 Task: In the  document concept.pdf Use the feature 'and check spelling and grammer' Change font style of header to '24' Select the body of letter and change paragraph spacing to  Double
Action: Mouse moved to (412, 378)
Screenshot: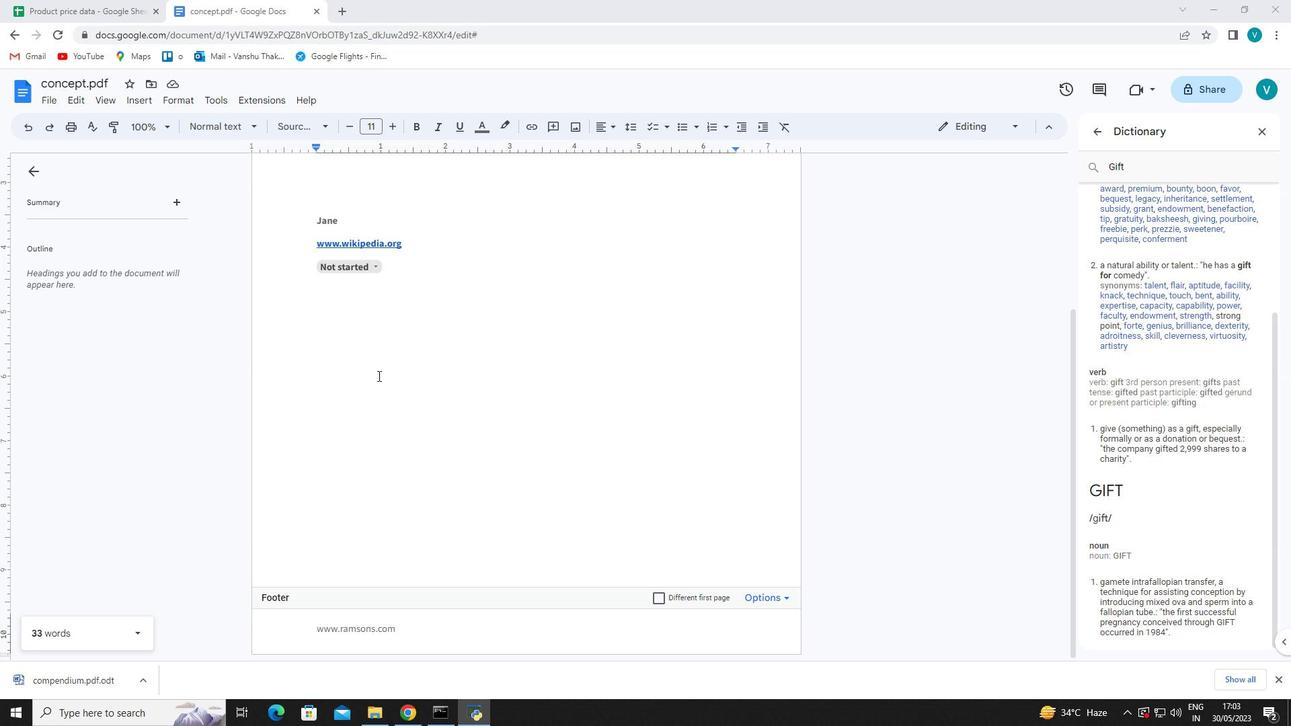 
Action: Mouse scrolled (412, 379) with delta (0, 0)
Screenshot: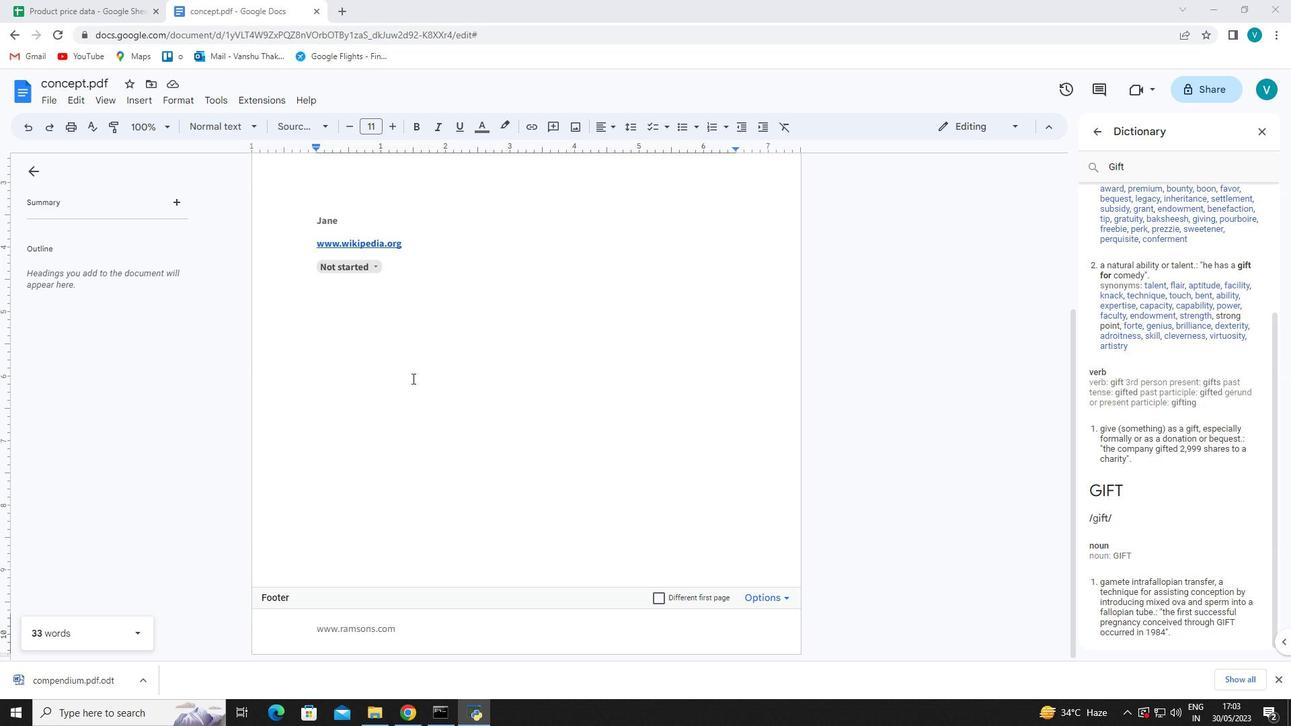 
Action: Mouse scrolled (412, 379) with delta (0, 0)
Screenshot: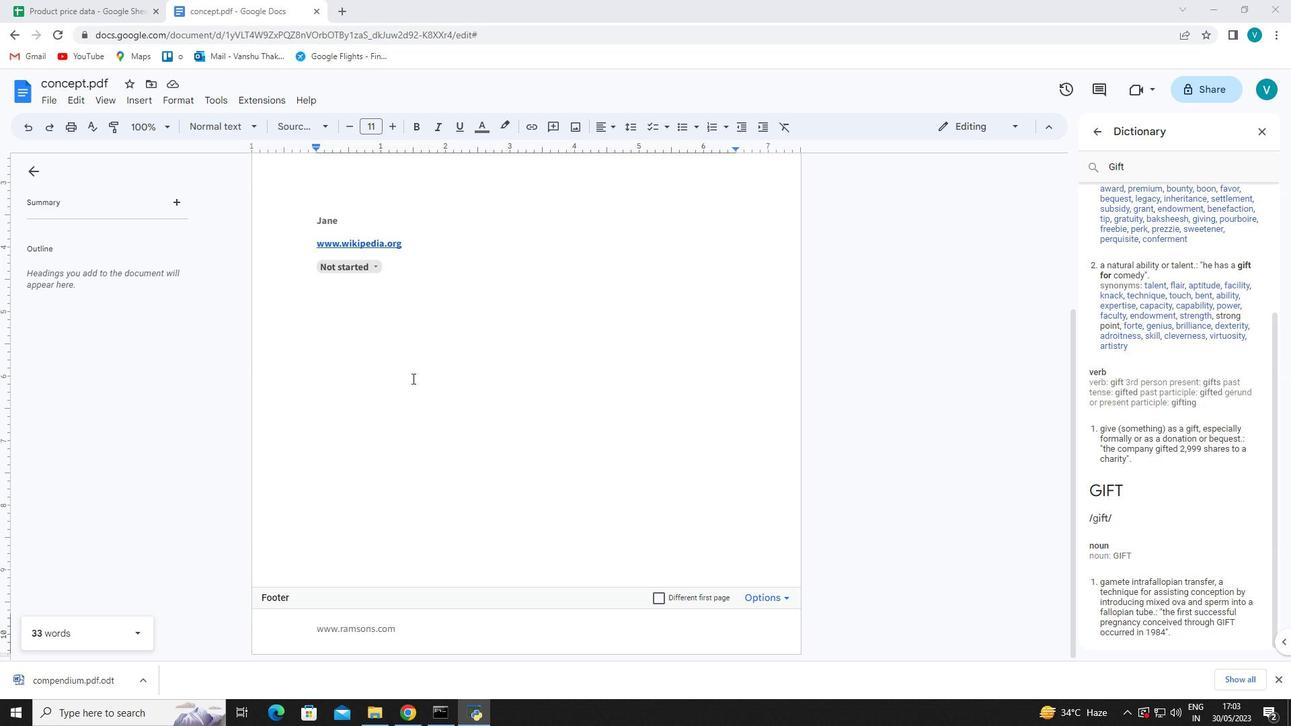 
Action: Mouse moved to (412, 378)
Screenshot: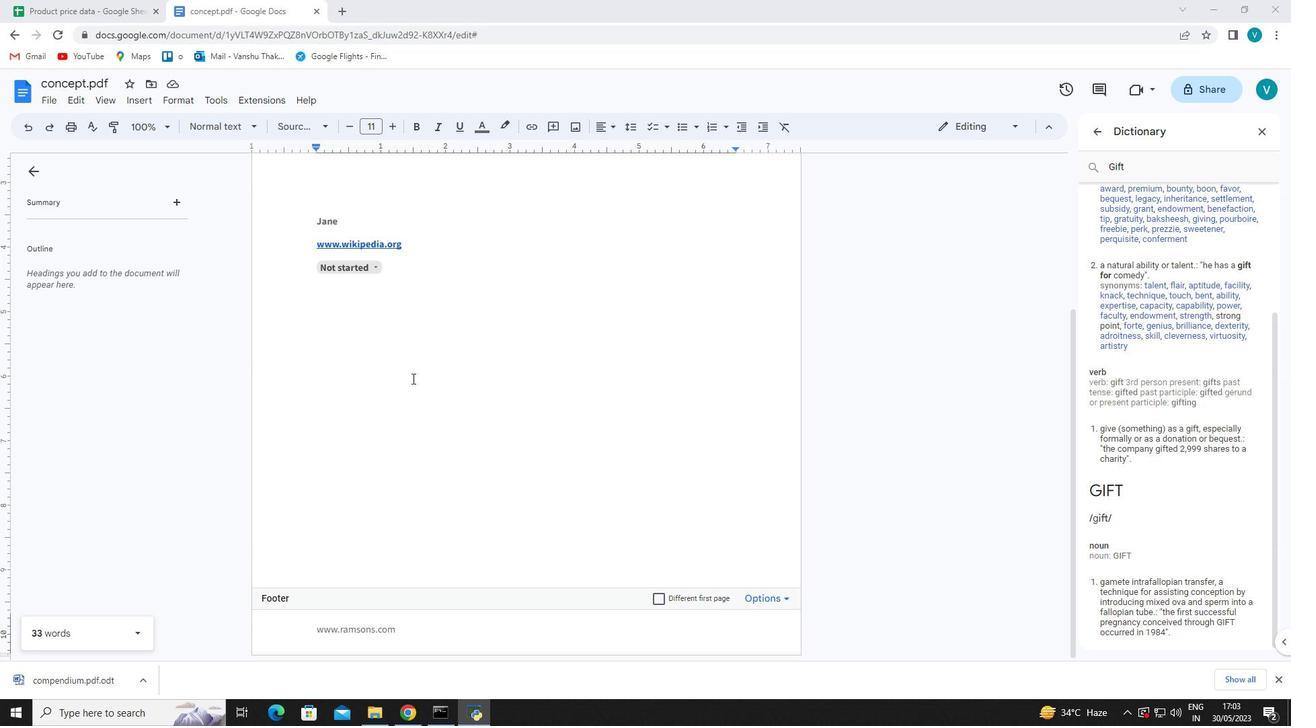 
Action: Mouse scrolled (412, 379) with delta (0, 0)
Screenshot: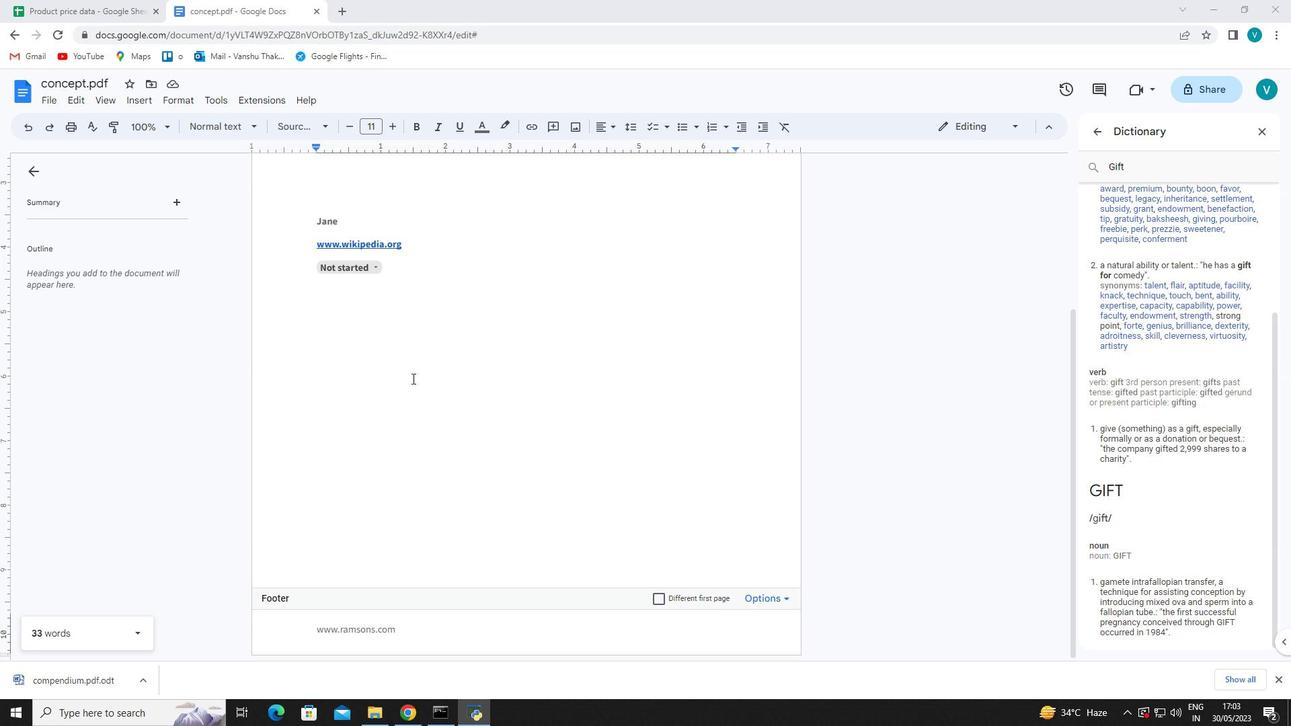 
Action: Mouse scrolled (412, 379) with delta (0, 0)
Screenshot: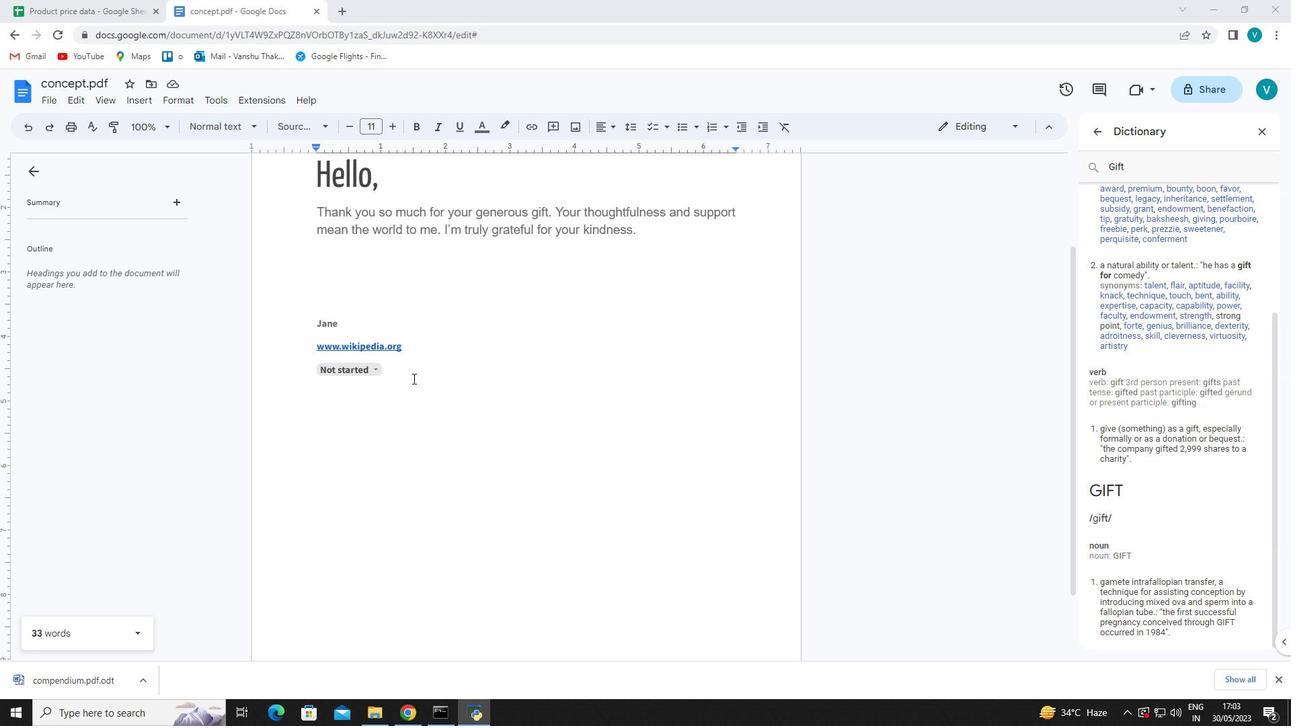 
Action: Mouse scrolled (412, 379) with delta (0, 0)
Screenshot: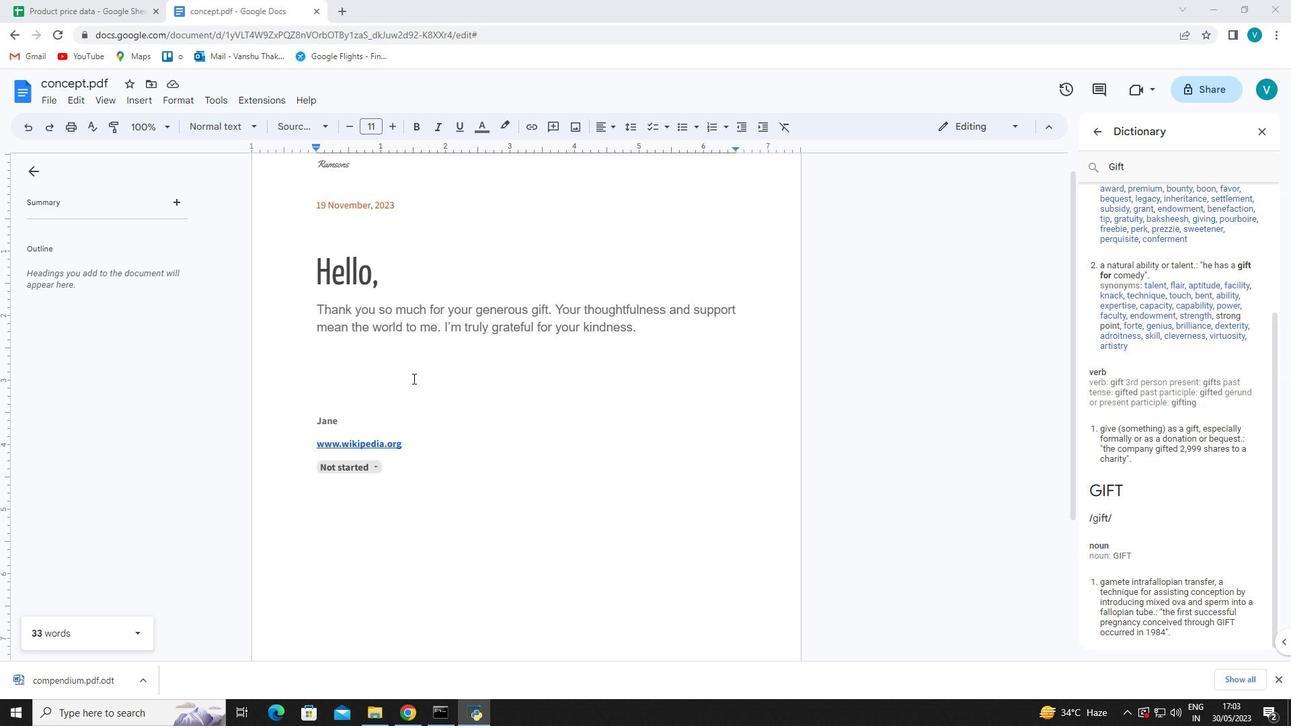 
Action: Mouse scrolled (412, 379) with delta (0, 0)
Screenshot: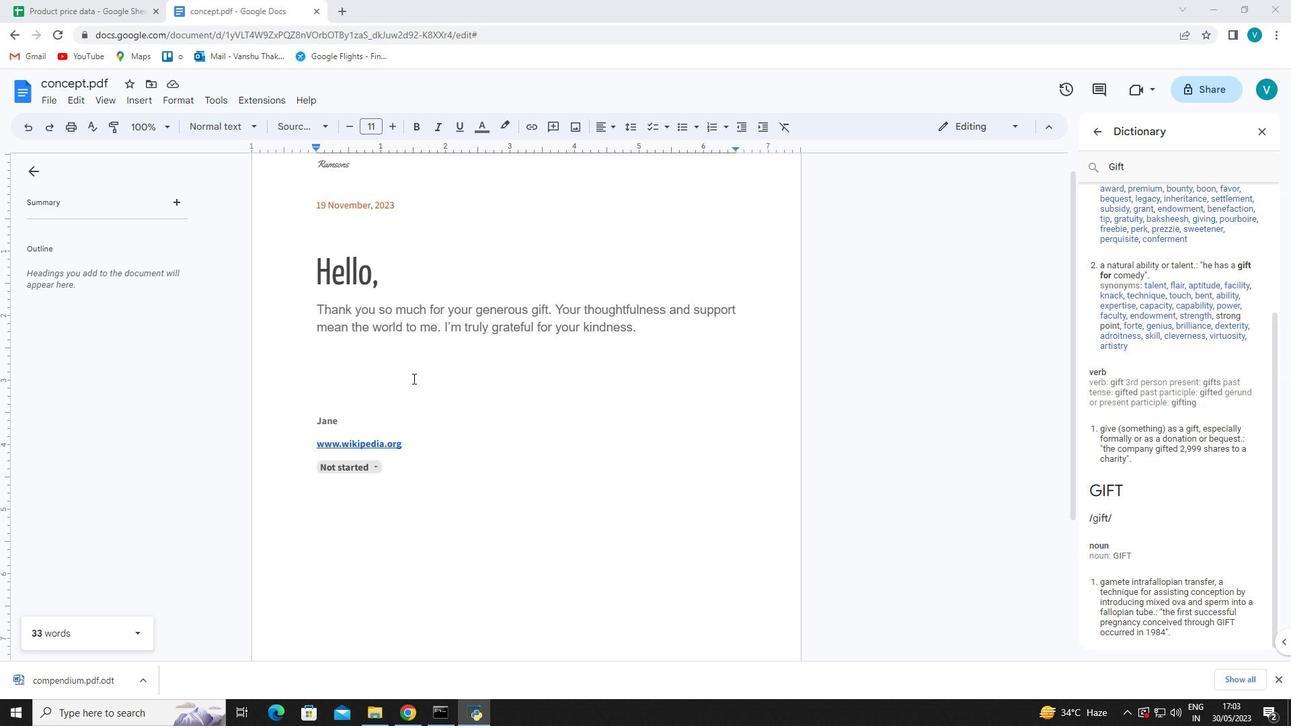 
Action: Mouse moved to (229, 100)
Screenshot: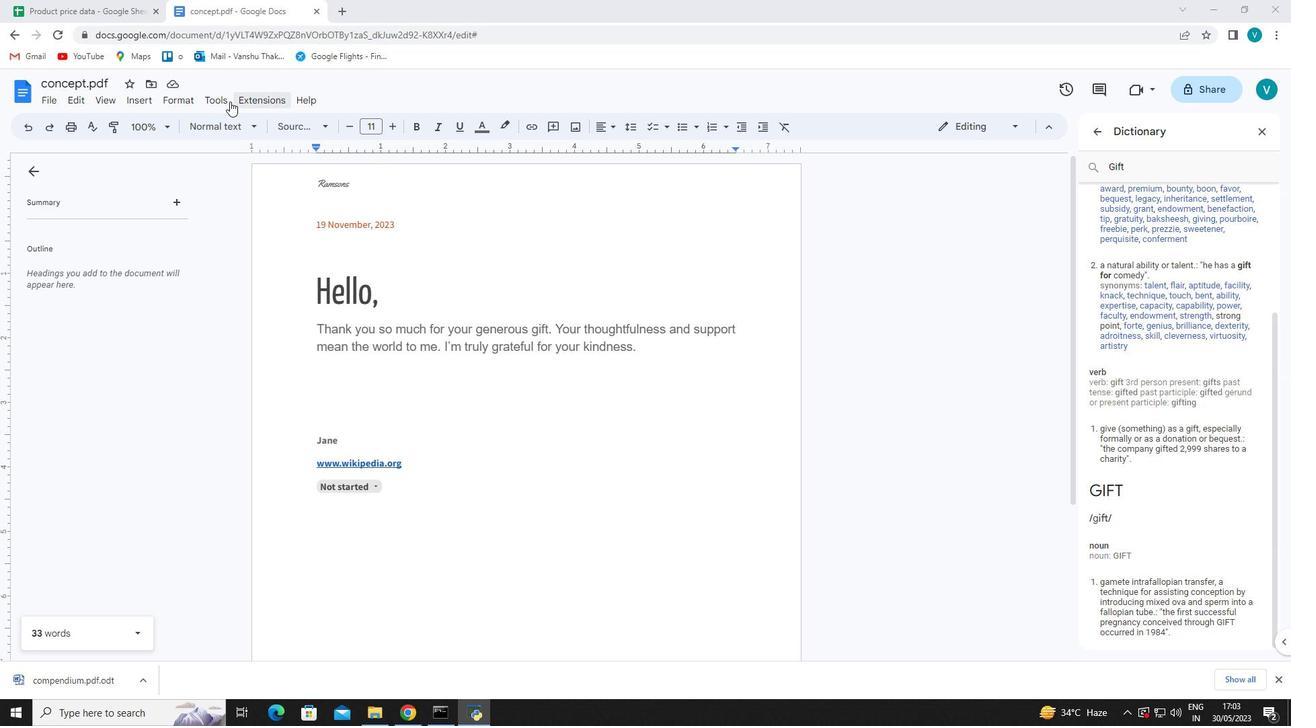 
Action: Mouse pressed left at (229, 100)
Screenshot: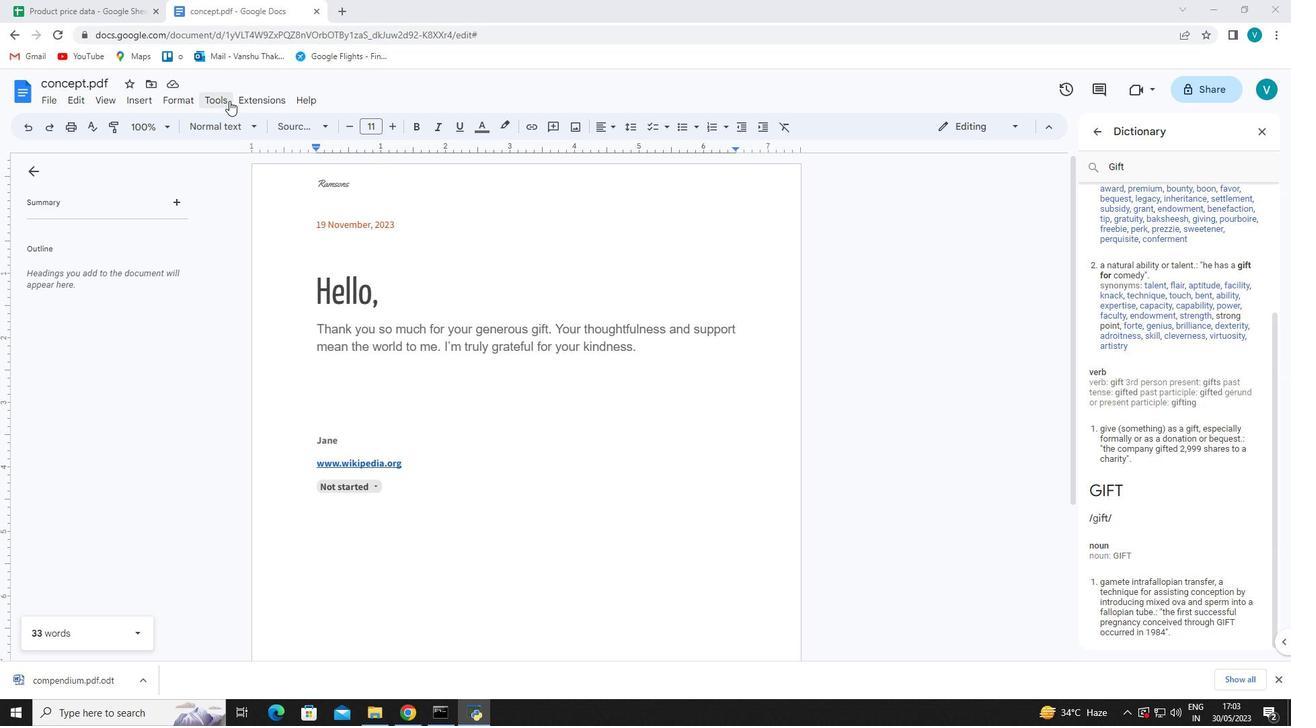 
Action: Mouse moved to (525, 131)
Screenshot: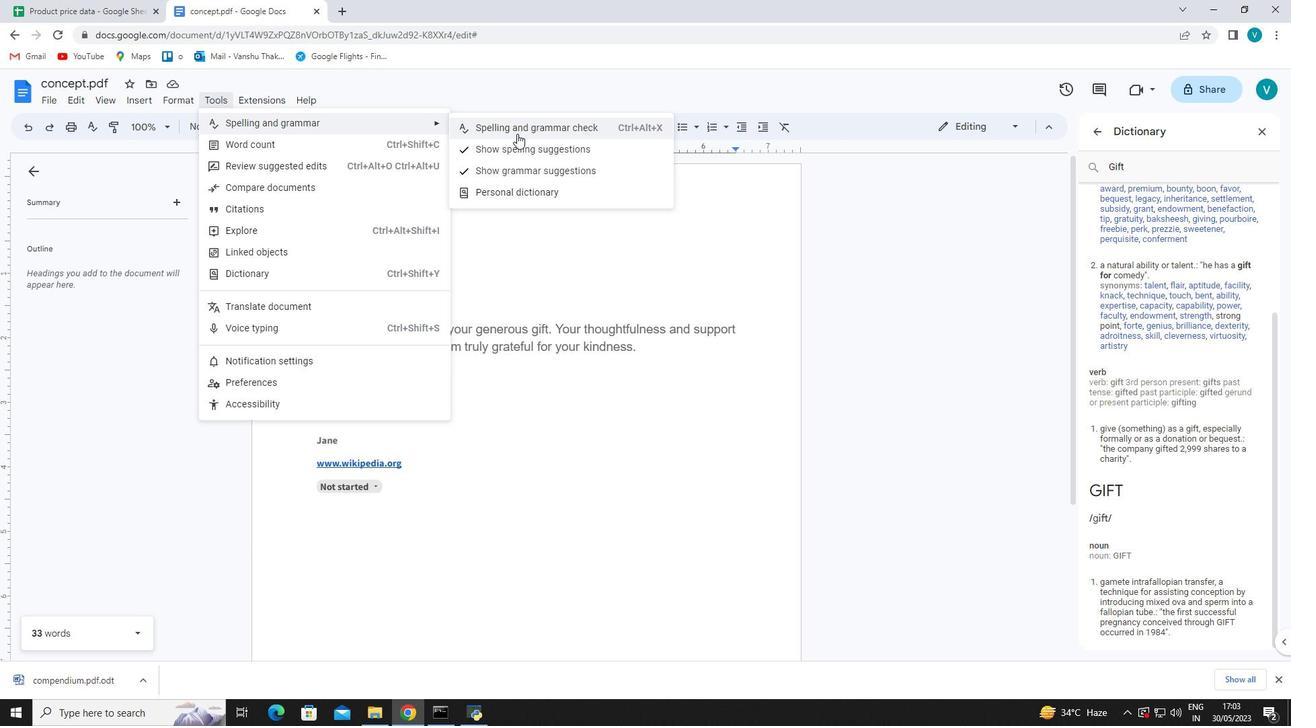 
Action: Mouse pressed left at (525, 131)
Screenshot: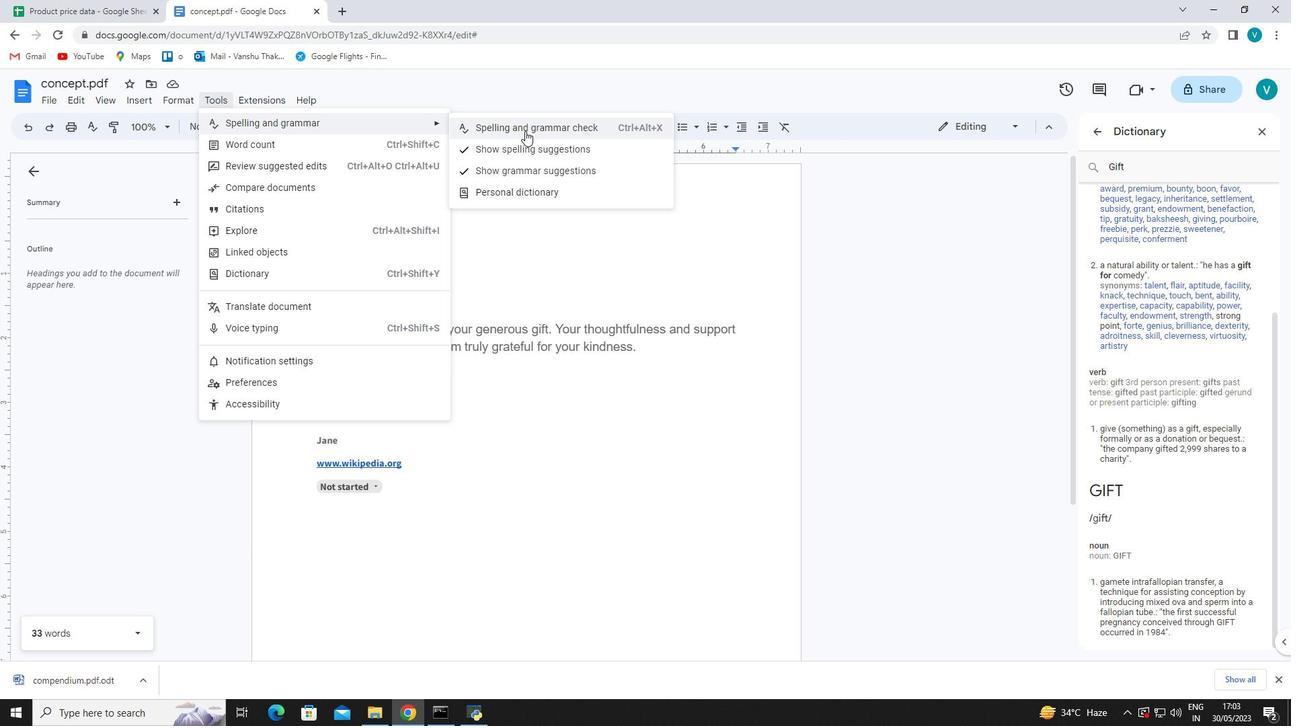 
Action: Mouse moved to (311, 186)
Screenshot: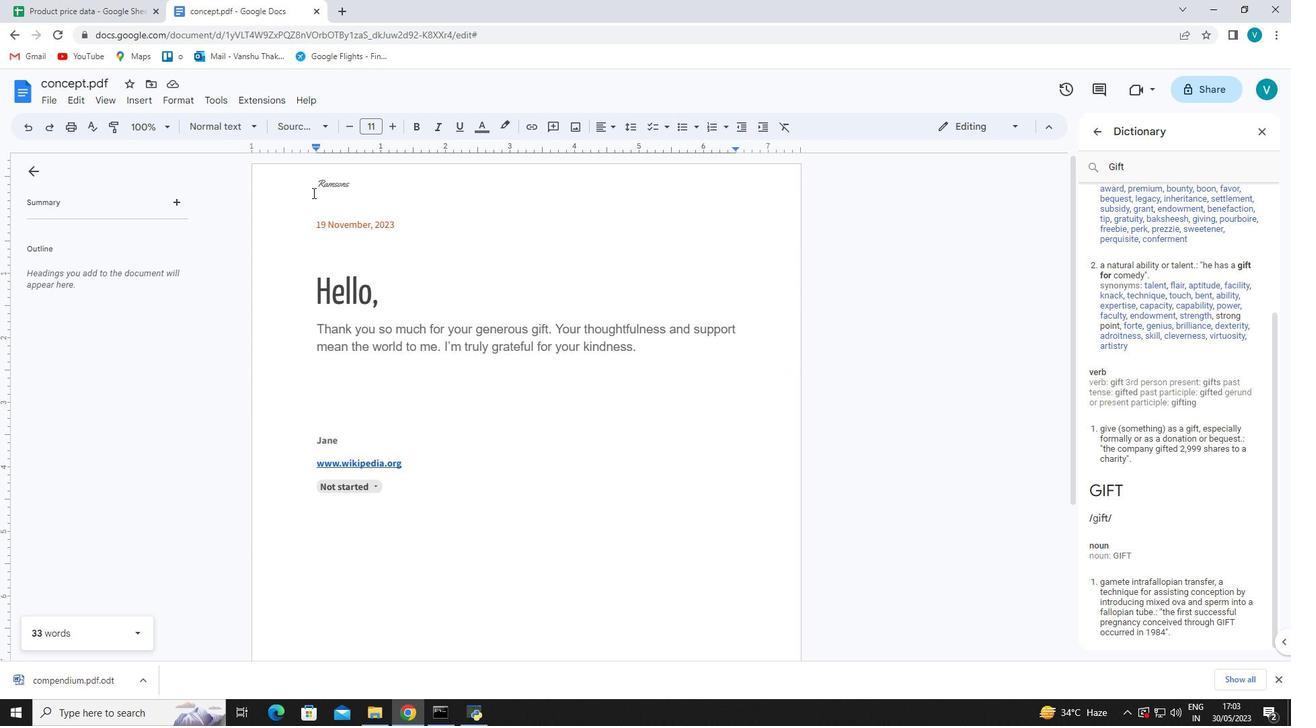 
Action: Mouse pressed left at (311, 186)
Screenshot: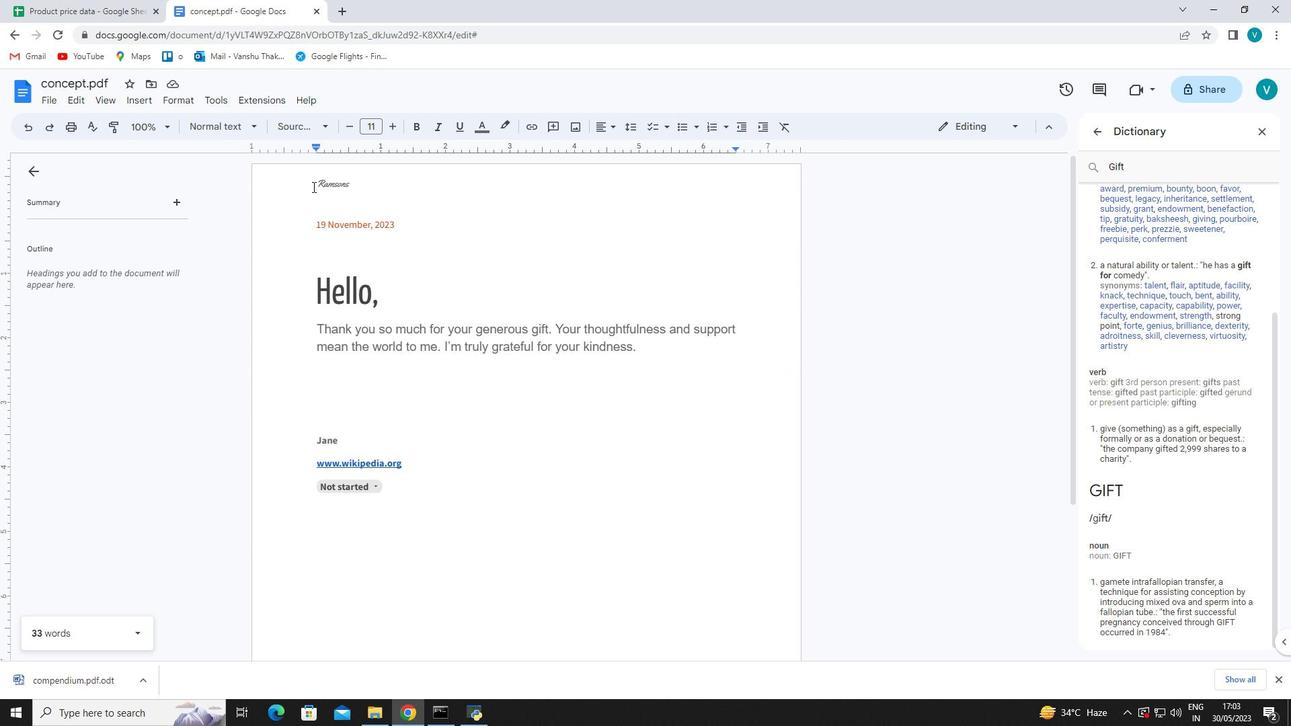 
Action: Mouse moved to (390, 127)
Screenshot: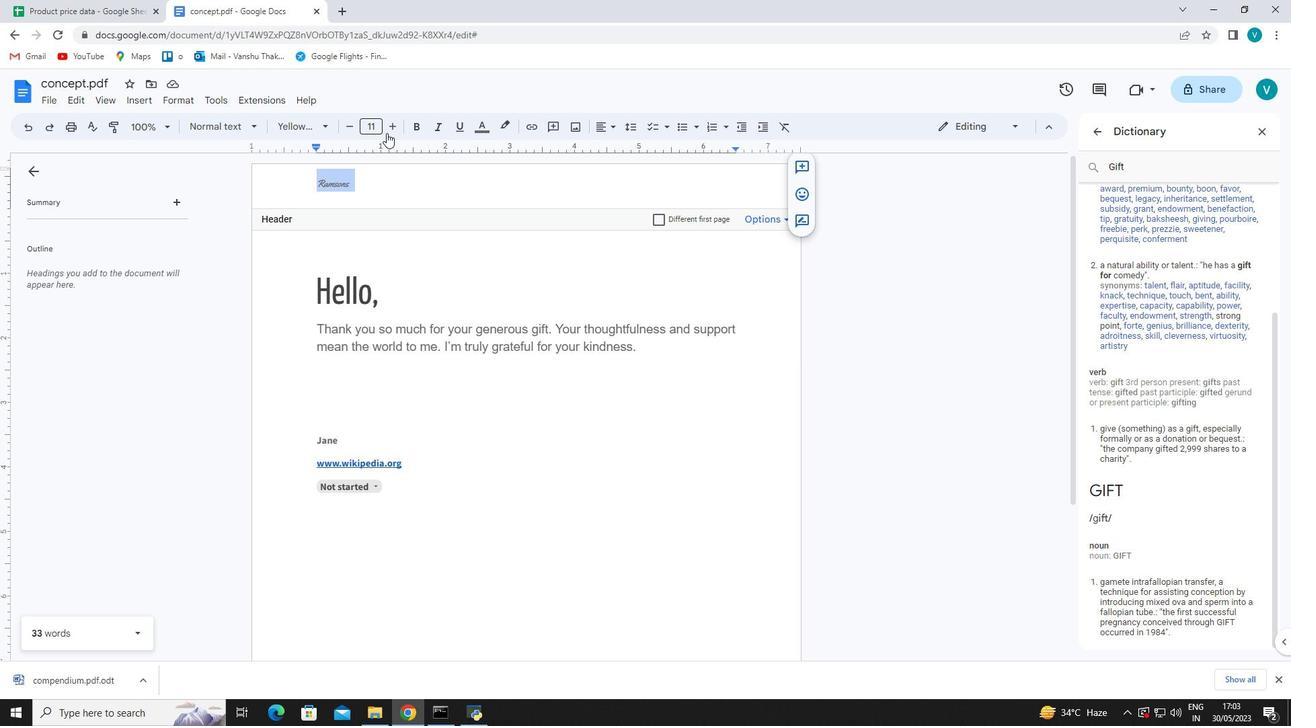 
Action: Mouse pressed left at (390, 127)
Screenshot: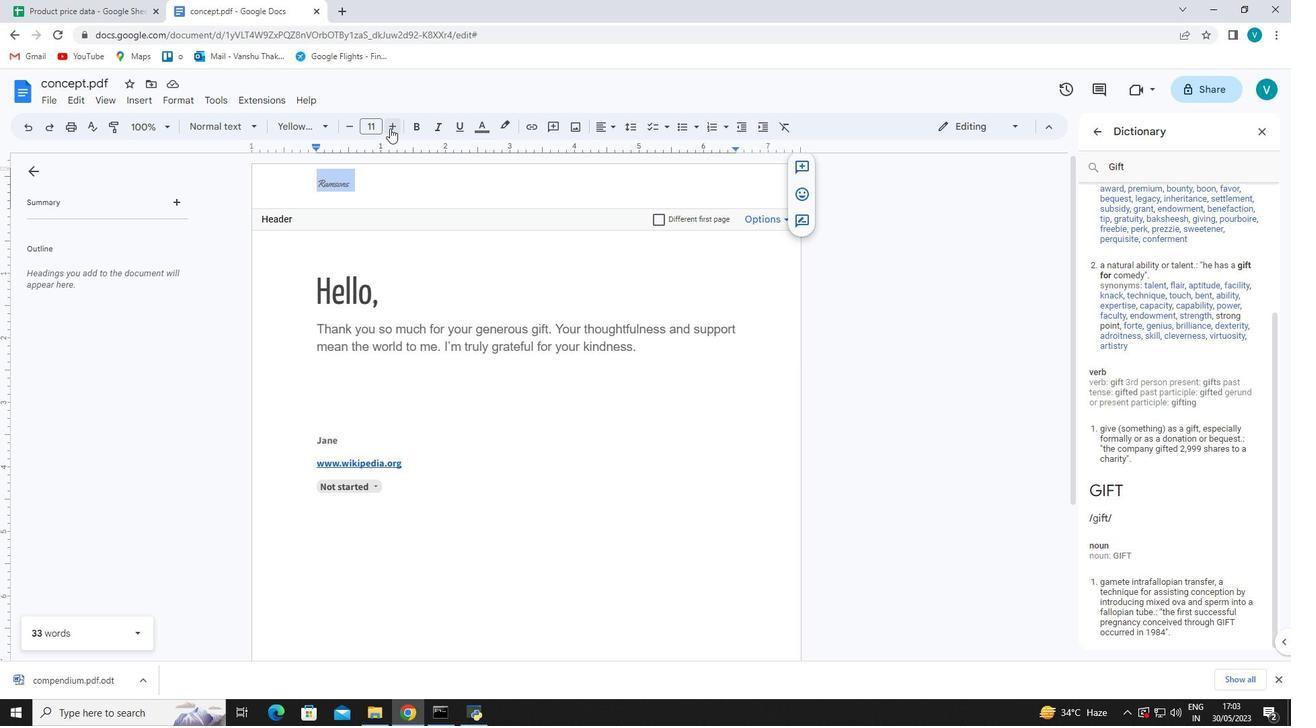 
Action: Mouse moved to (389, 126)
Screenshot: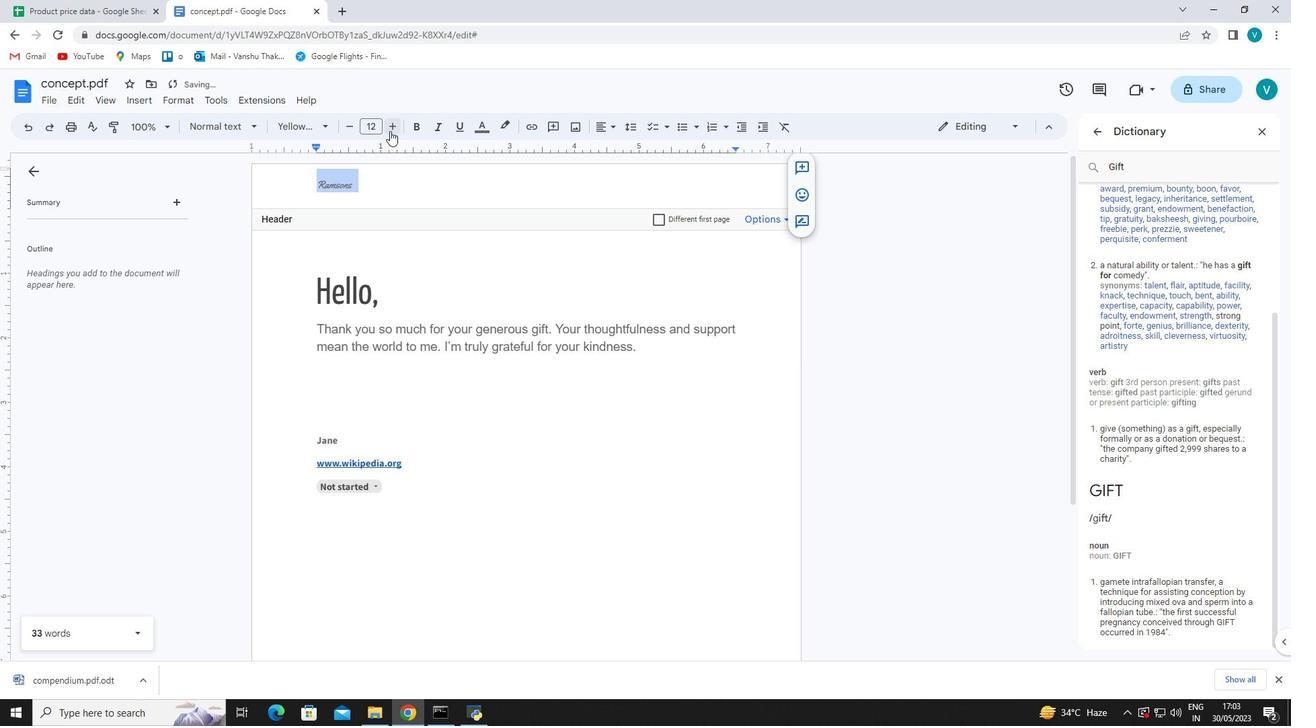 
Action: Mouse pressed left at (389, 126)
Screenshot: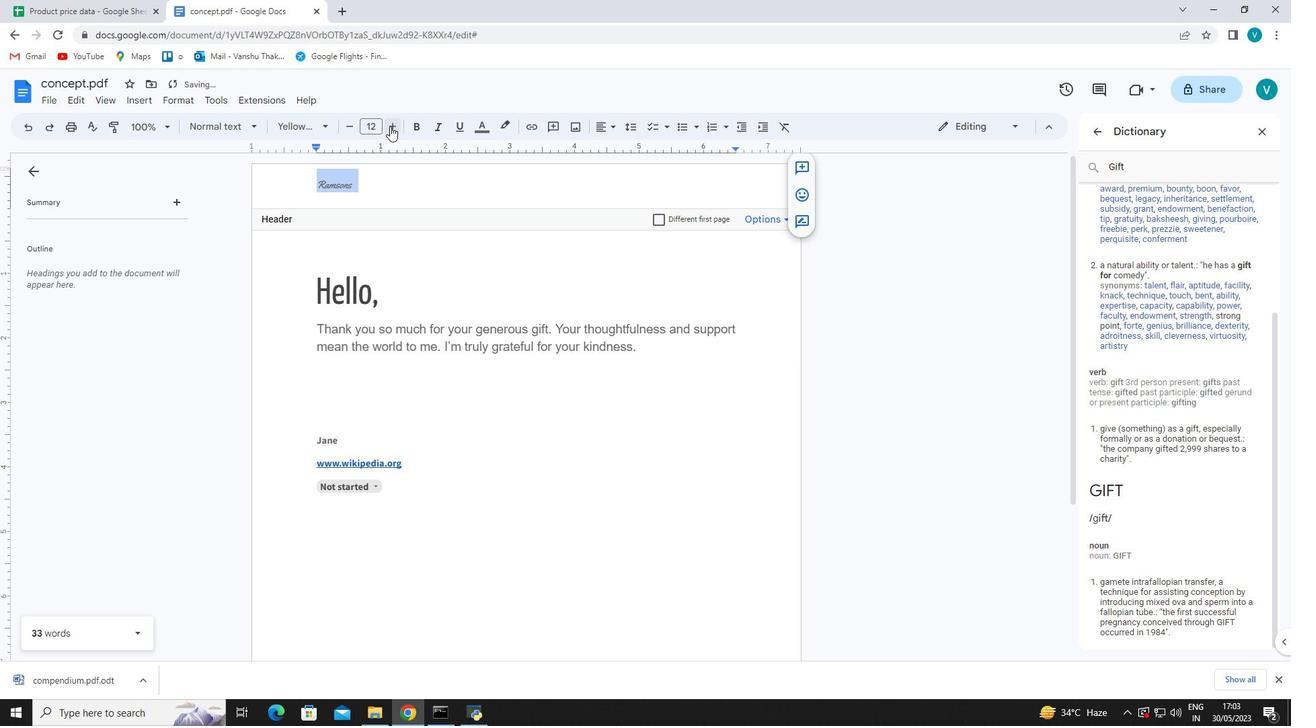 
Action: Mouse pressed left at (389, 126)
Screenshot: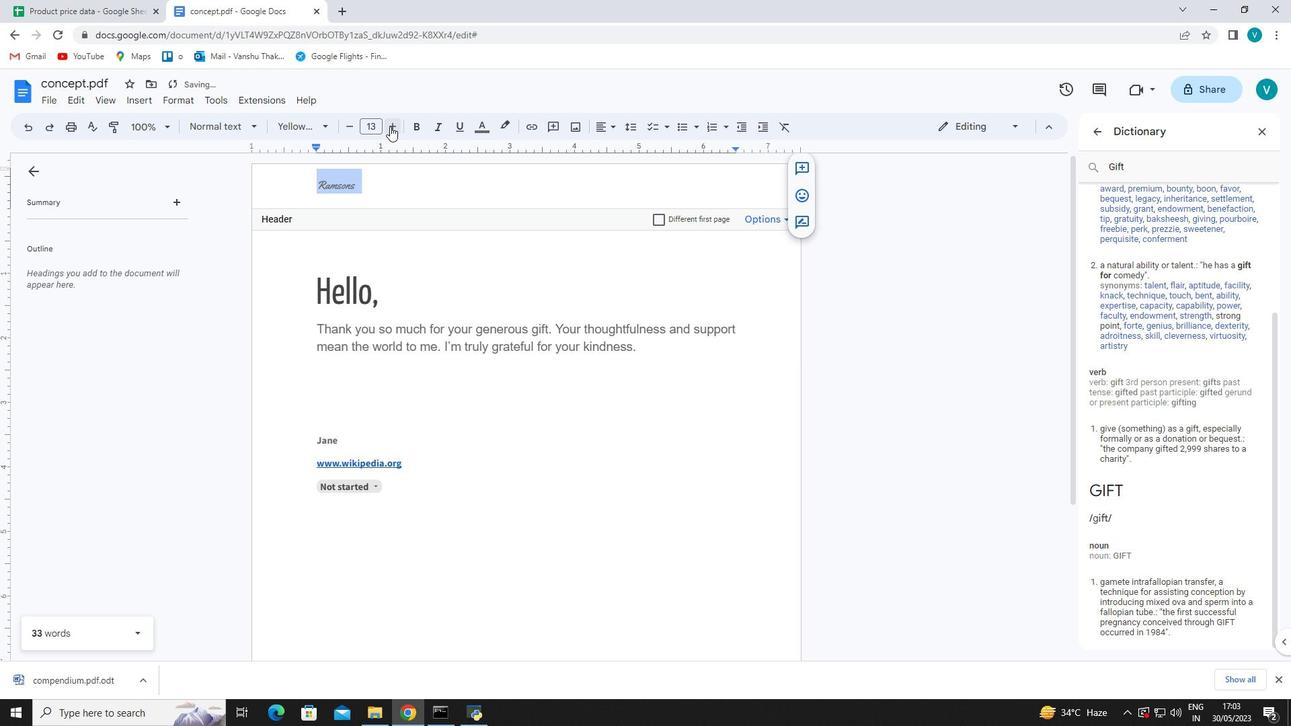 
Action: Mouse moved to (388, 120)
Screenshot: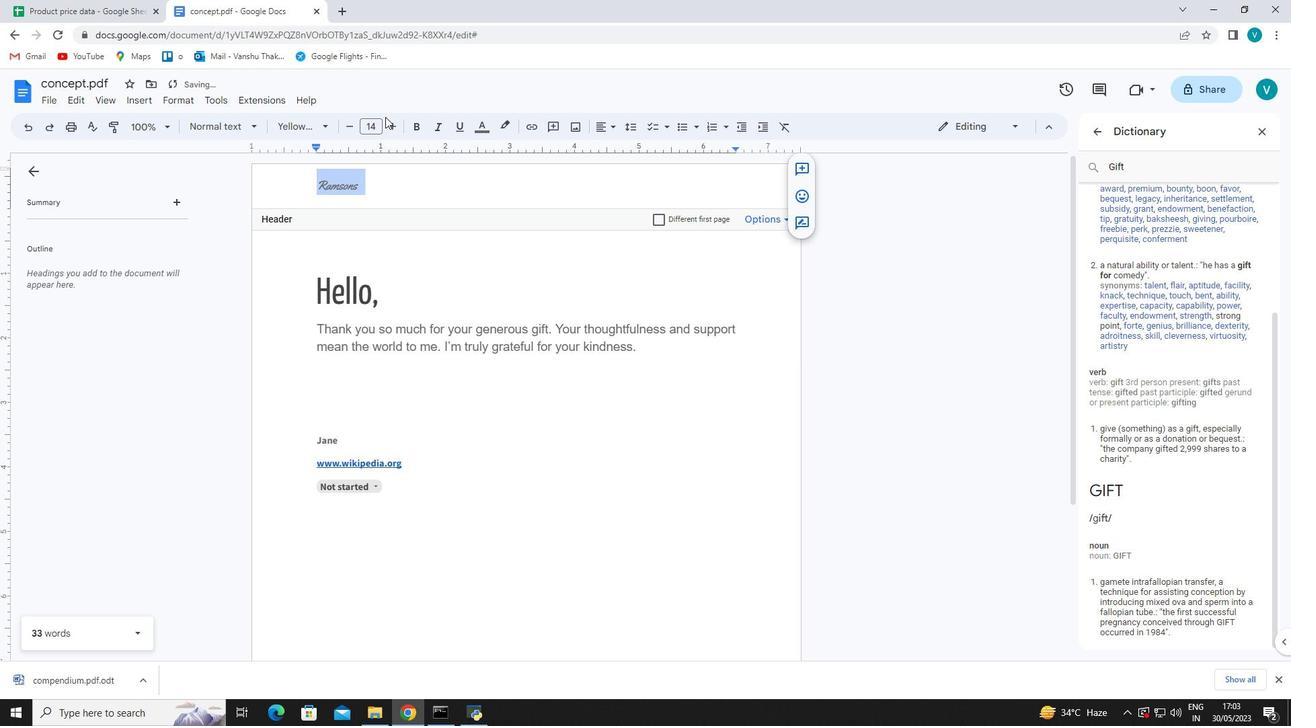
Action: Mouse pressed left at (388, 120)
Screenshot: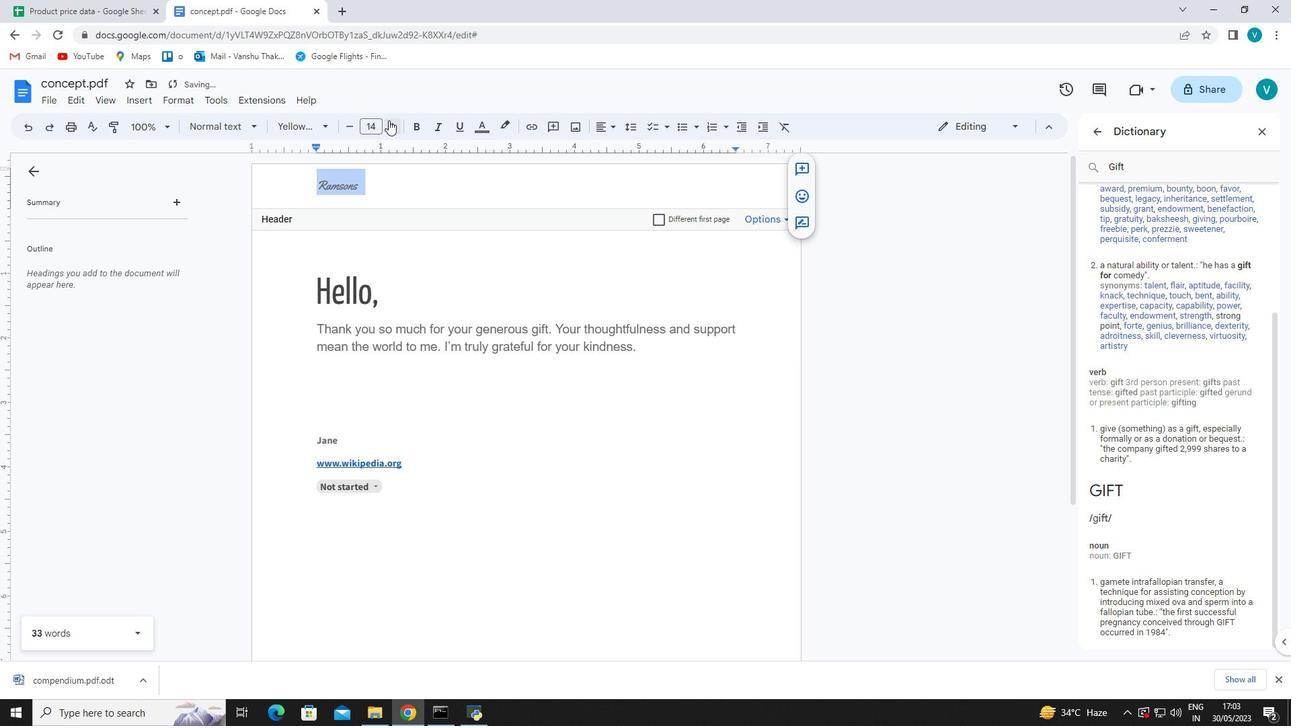 
Action: Mouse pressed left at (388, 120)
Screenshot: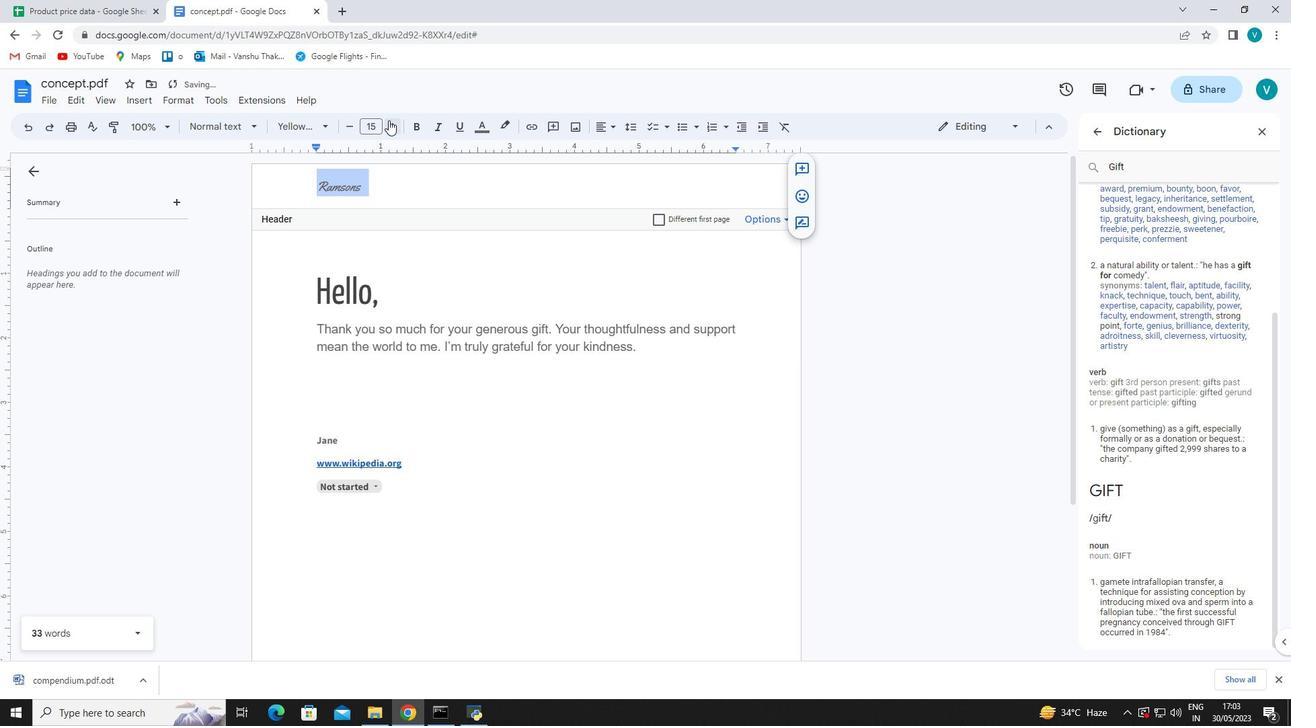 
Action: Mouse pressed left at (388, 120)
Screenshot: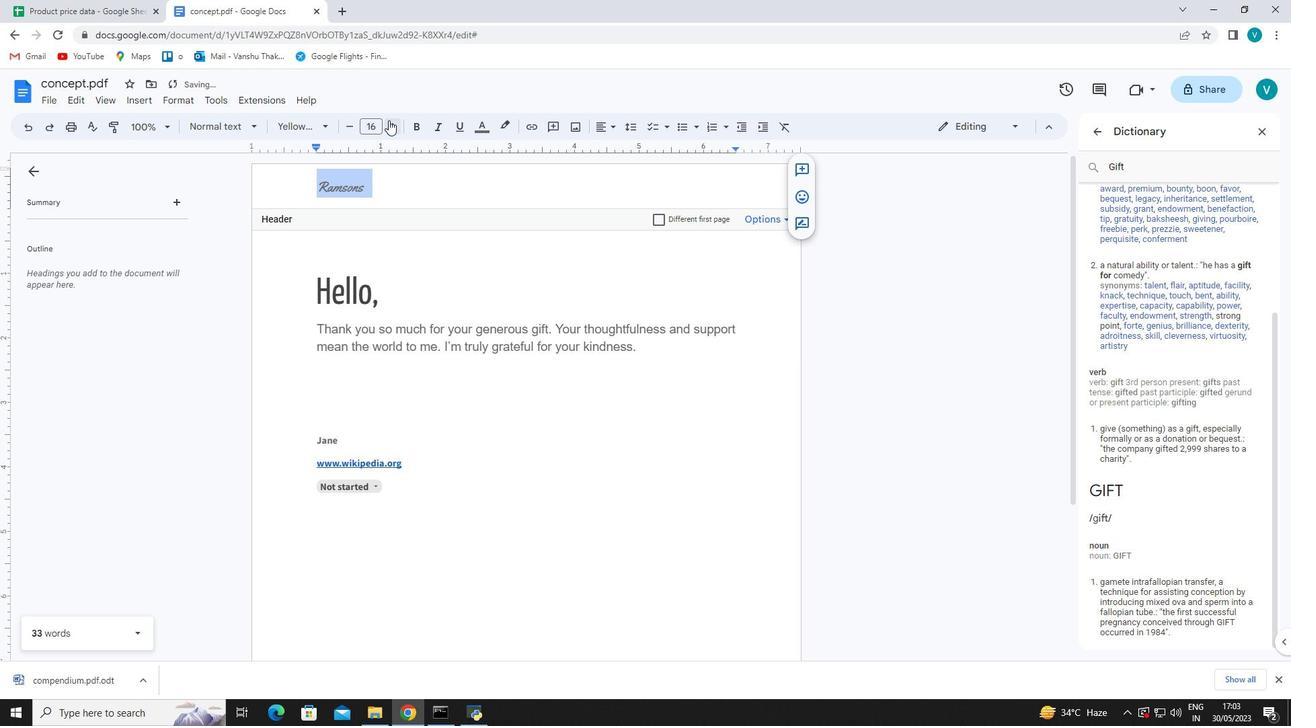 
Action: Mouse pressed left at (388, 120)
Screenshot: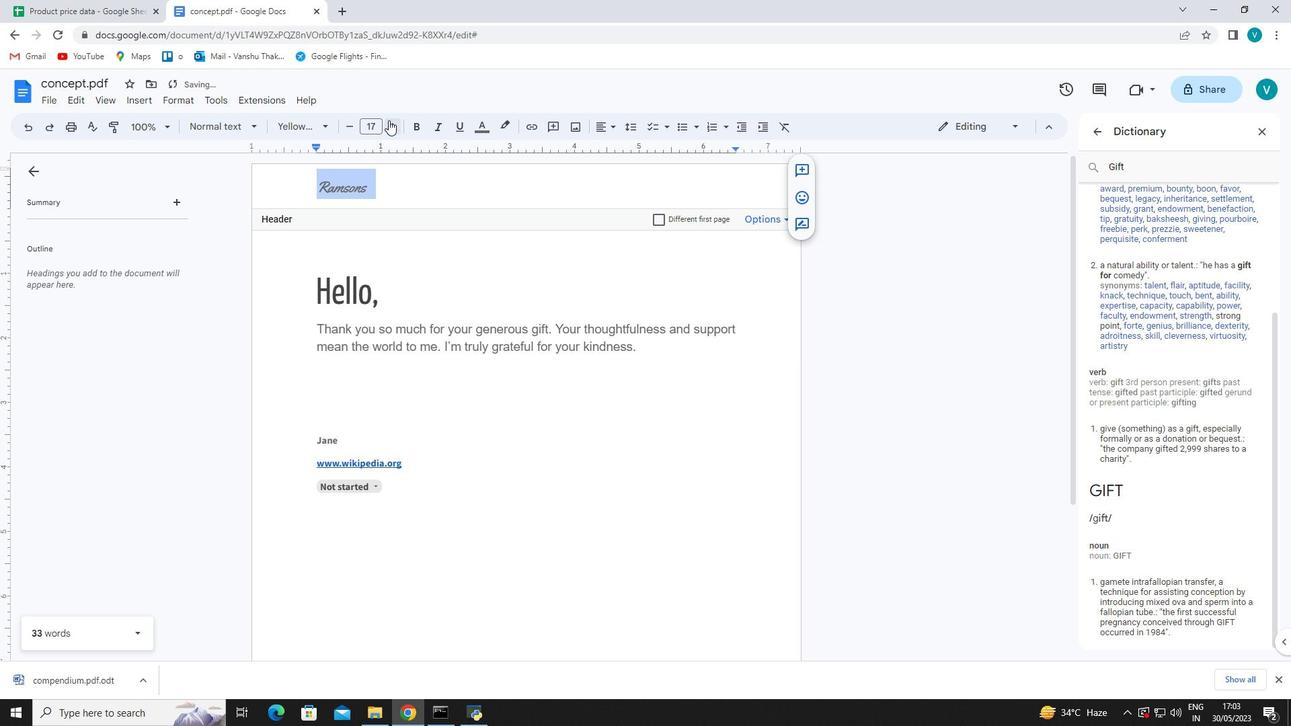 
Action: Mouse pressed left at (388, 120)
Screenshot: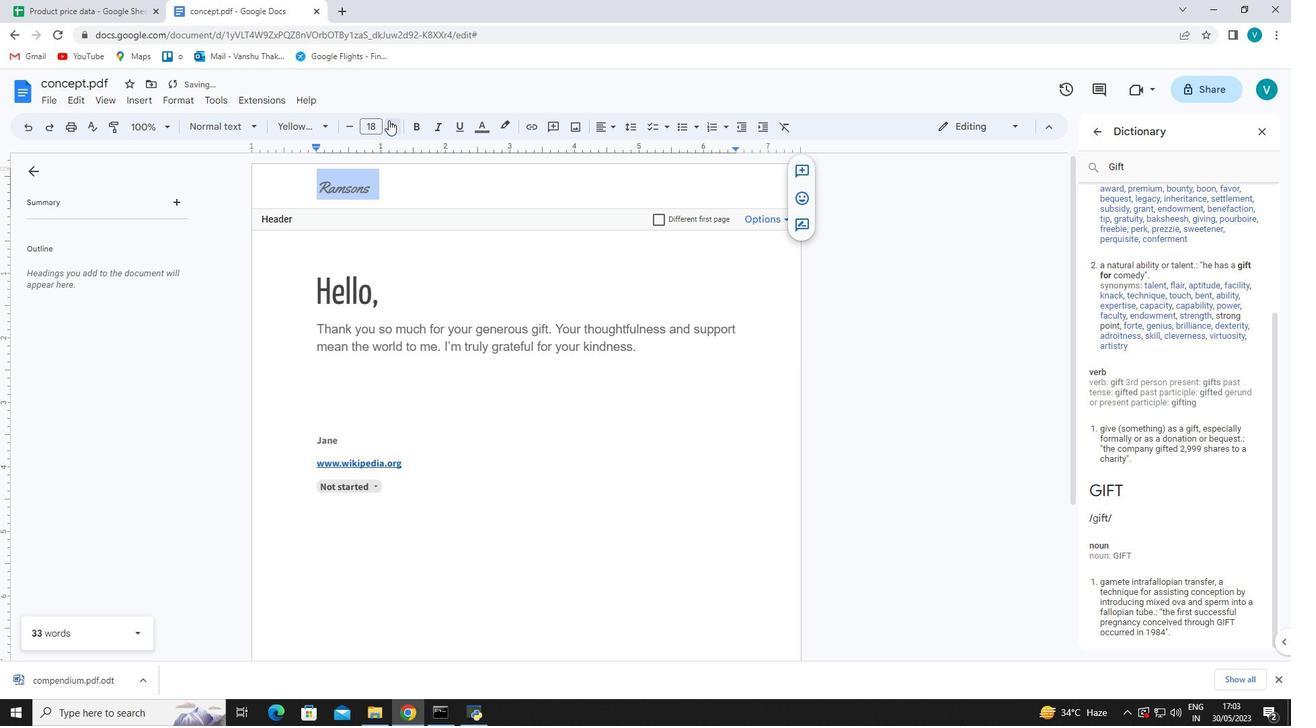 
Action: Mouse pressed left at (388, 120)
Screenshot: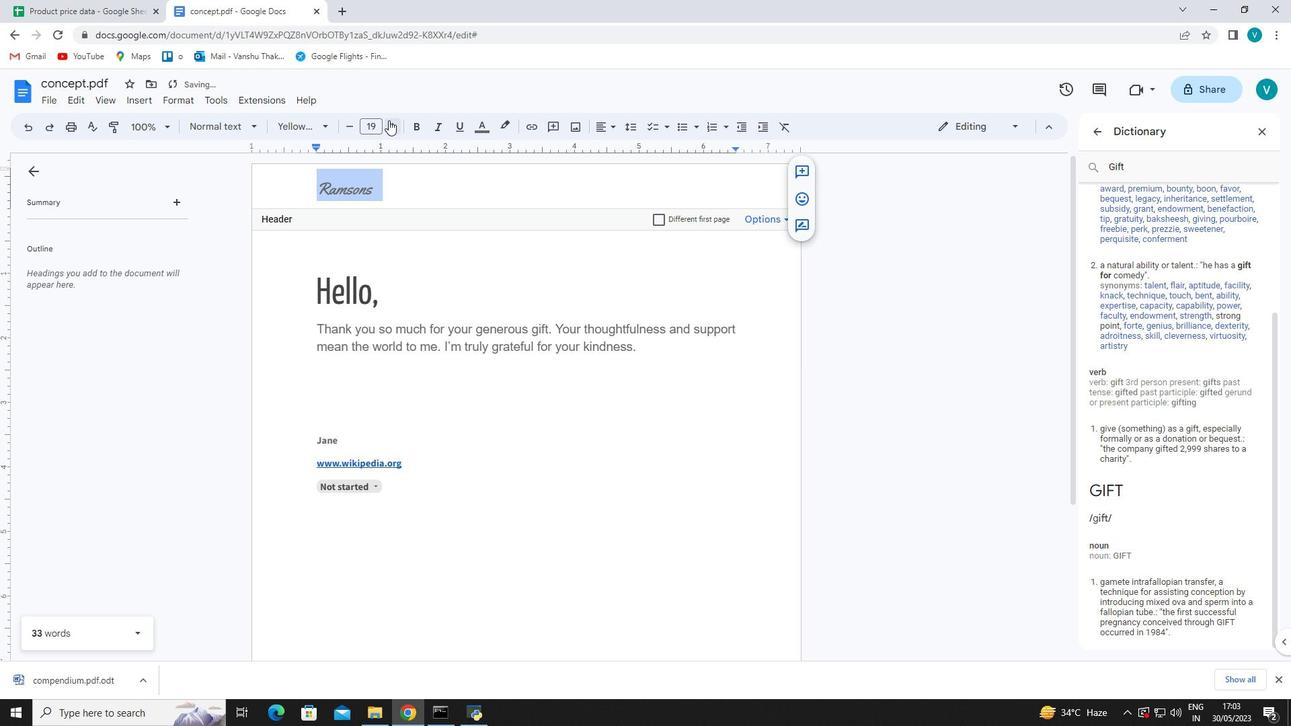 
Action: Mouse pressed left at (388, 120)
Screenshot: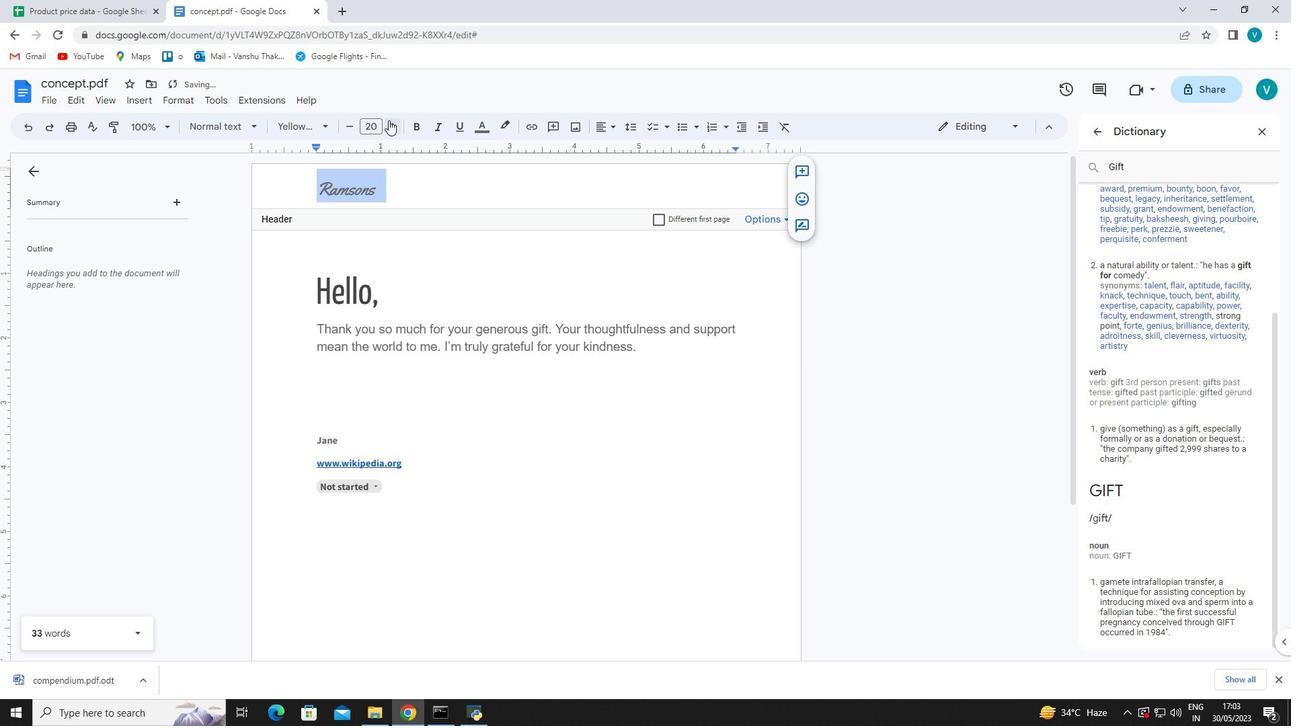 
Action: Mouse pressed left at (388, 120)
Screenshot: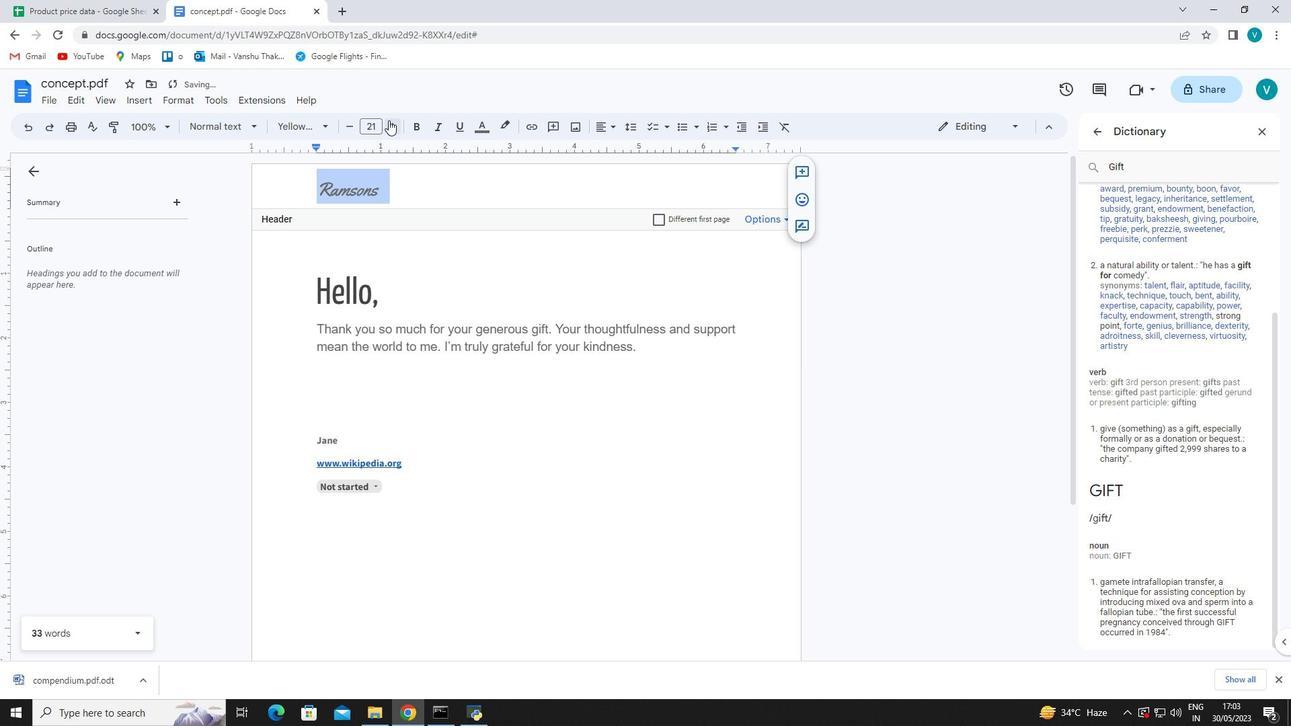 
Action: Mouse pressed left at (388, 120)
Screenshot: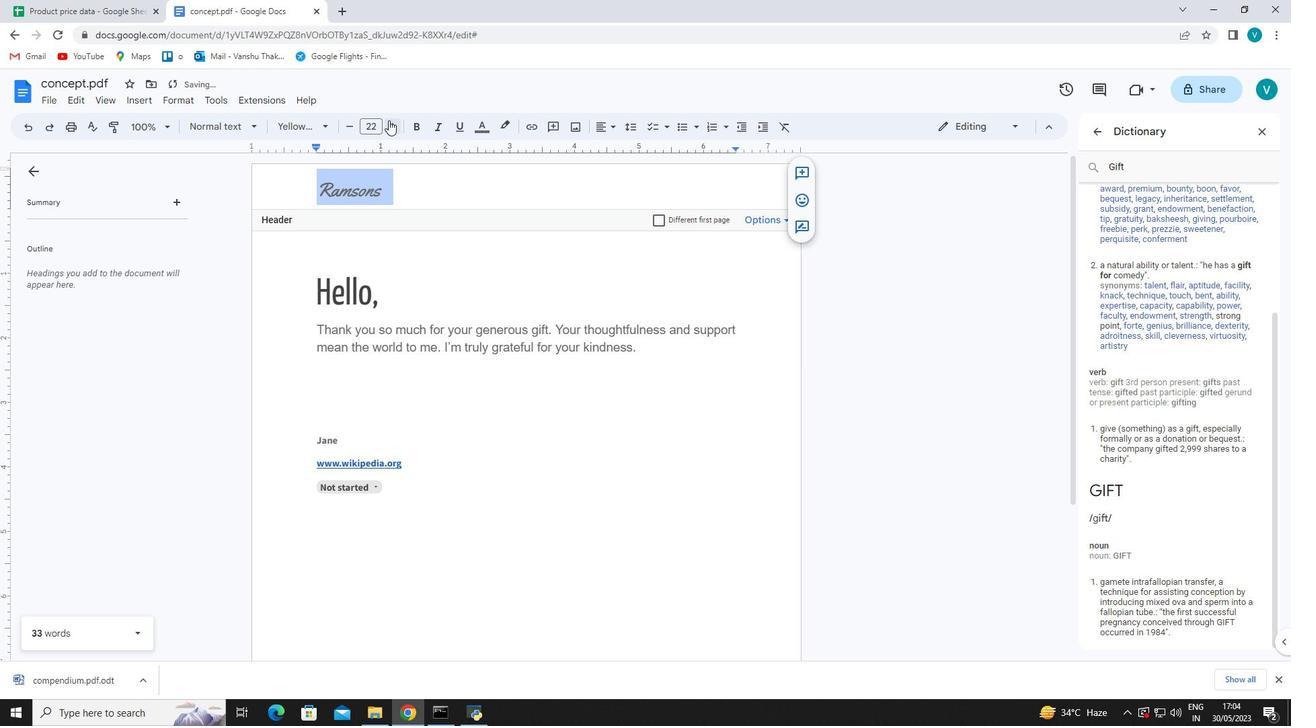
Action: Mouse pressed left at (388, 120)
Screenshot: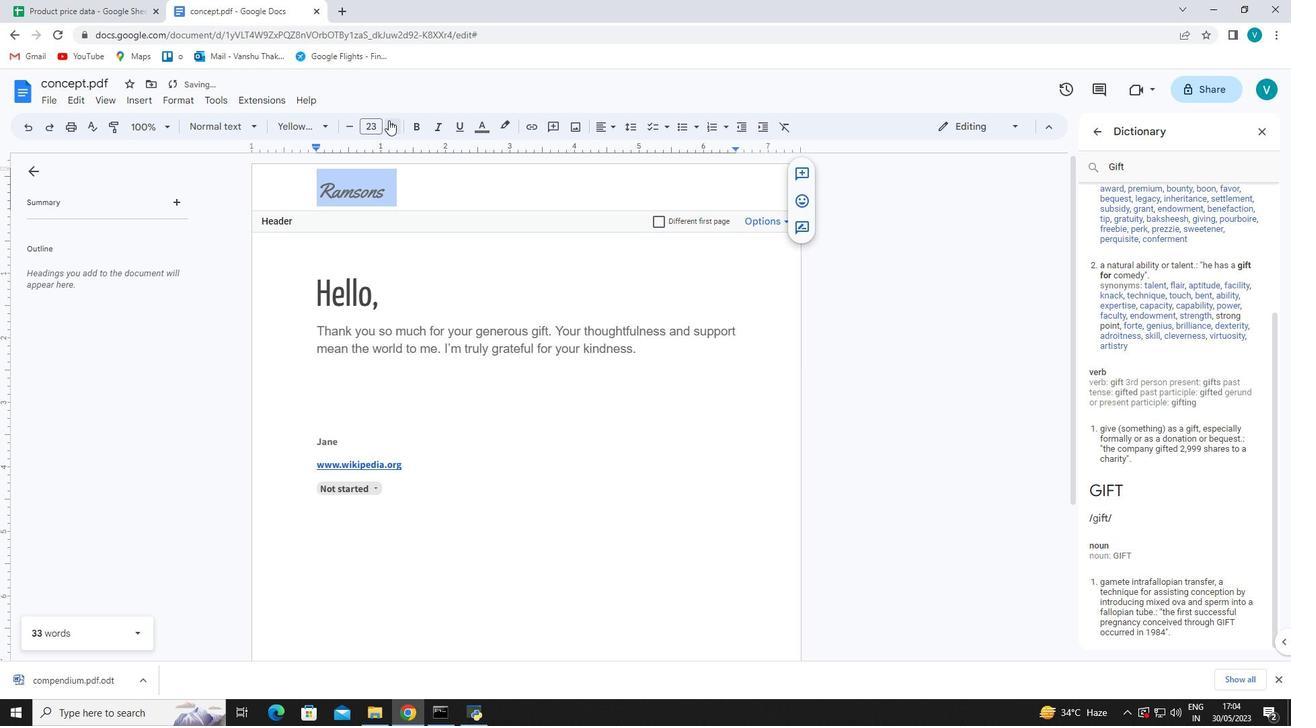 
Action: Mouse moved to (314, 329)
Screenshot: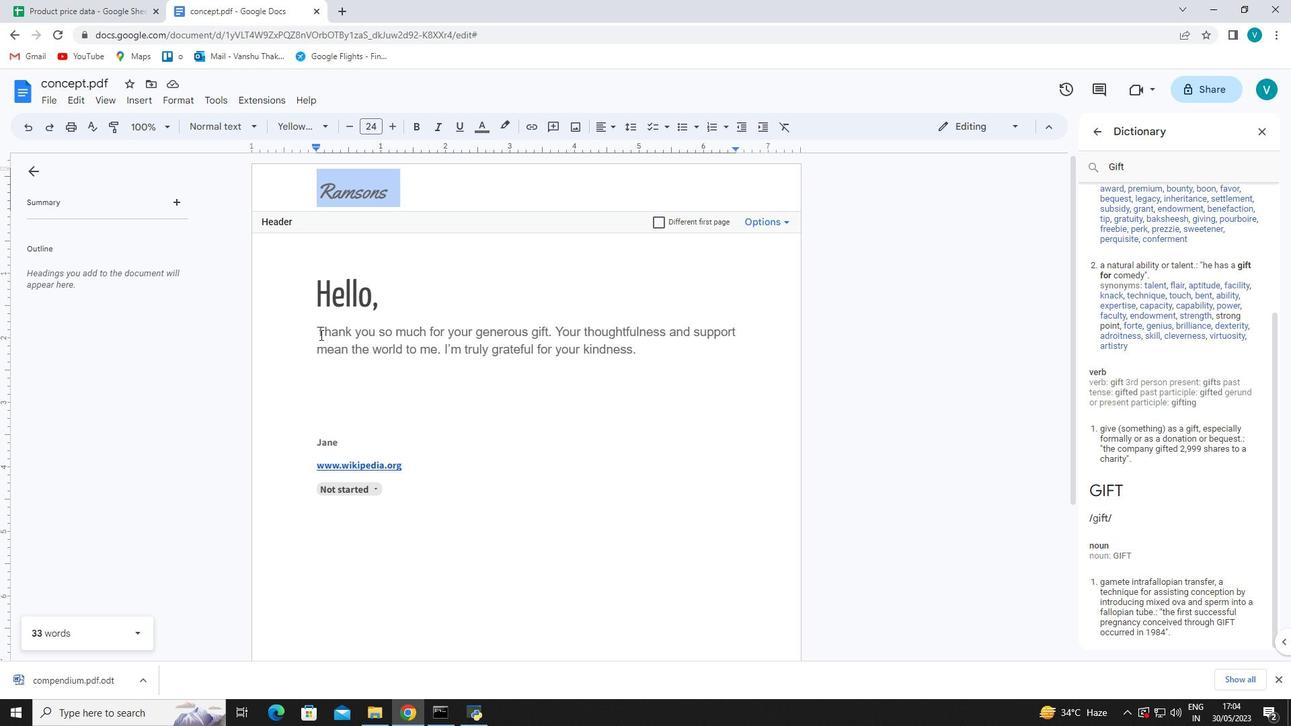 
Action: Mouse pressed left at (314, 329)
Screenshot: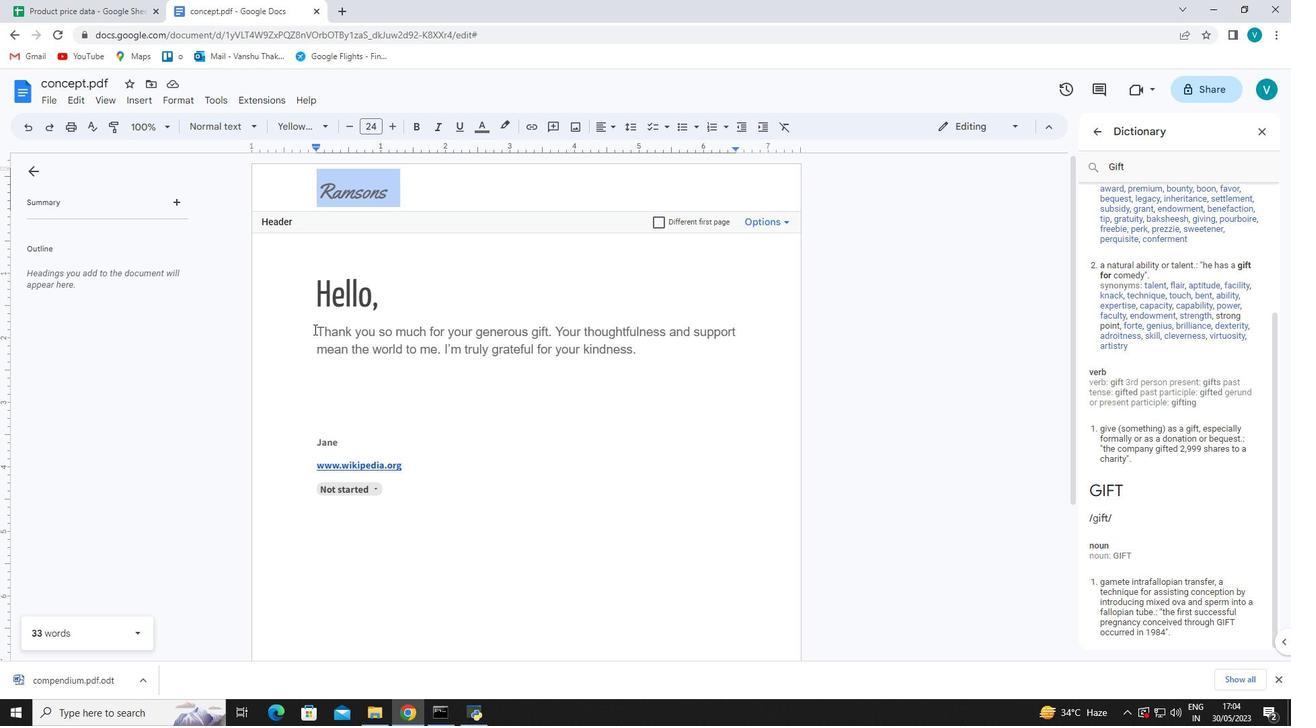 
Action: Mouse moved to (628, 124)
Screenshot: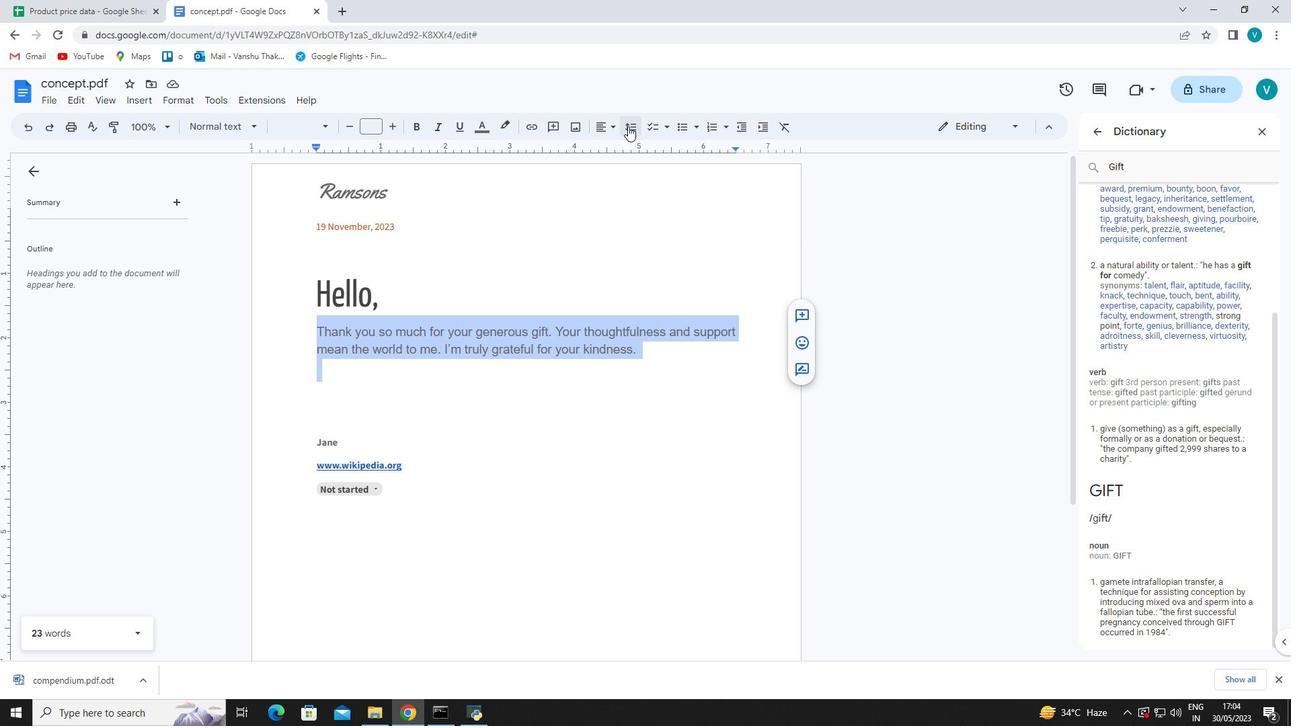 
Action: Mouse pressed left at (628, 124)
Screenshot: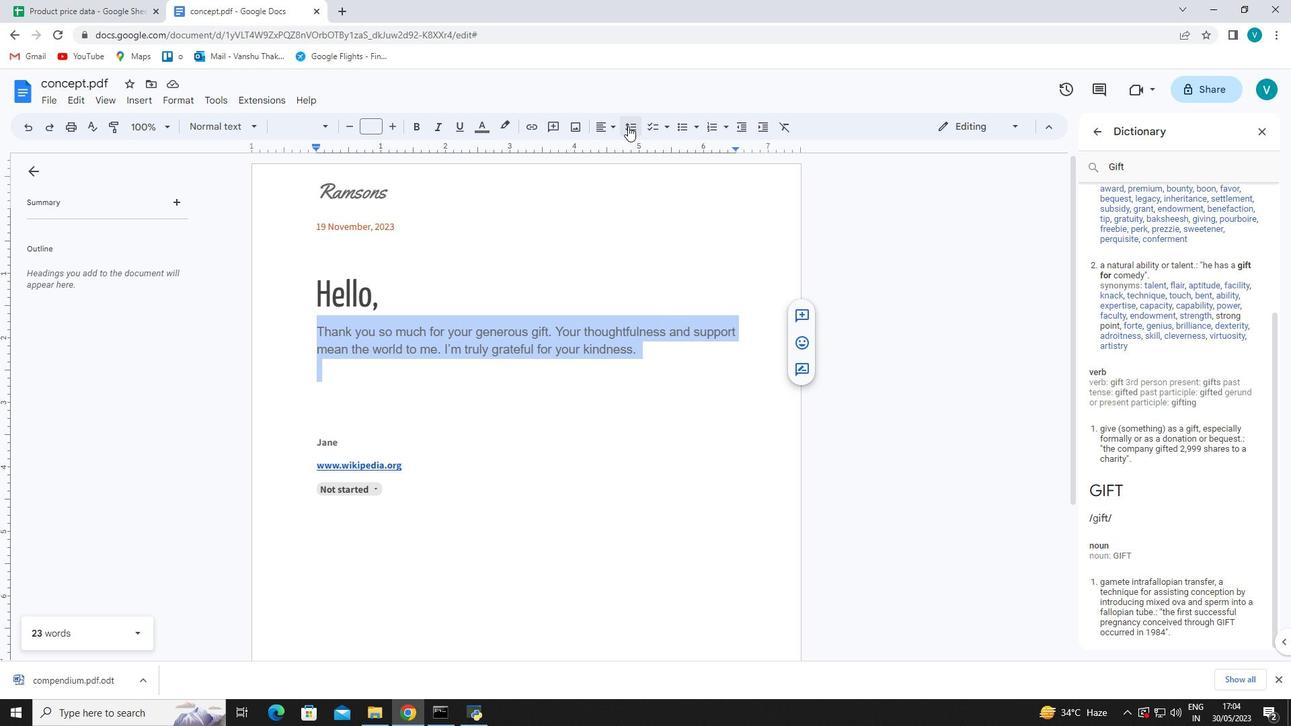 
Action: Mouse moved to (642, 215)
Screenshot: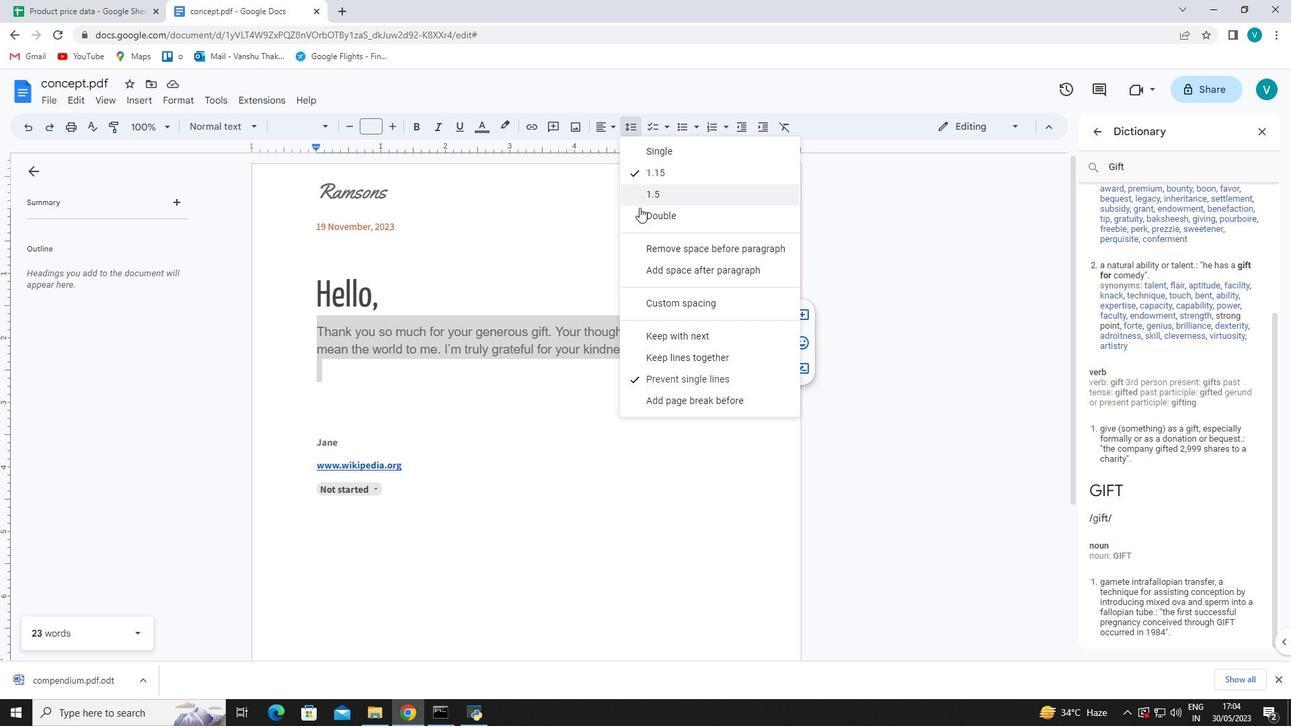 
Action: Mouse pressed left at (642, 215)
Screenshot: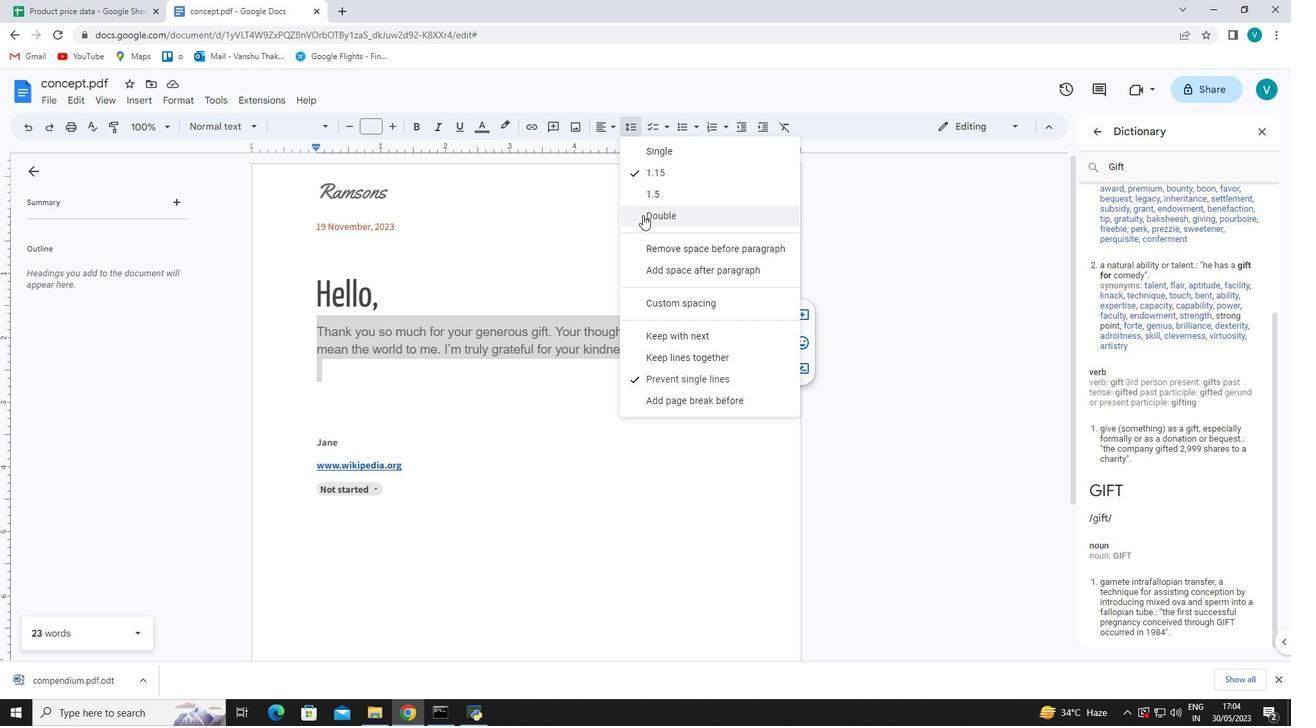 
Action: Mouse moved to (273, 275)
Screenshot: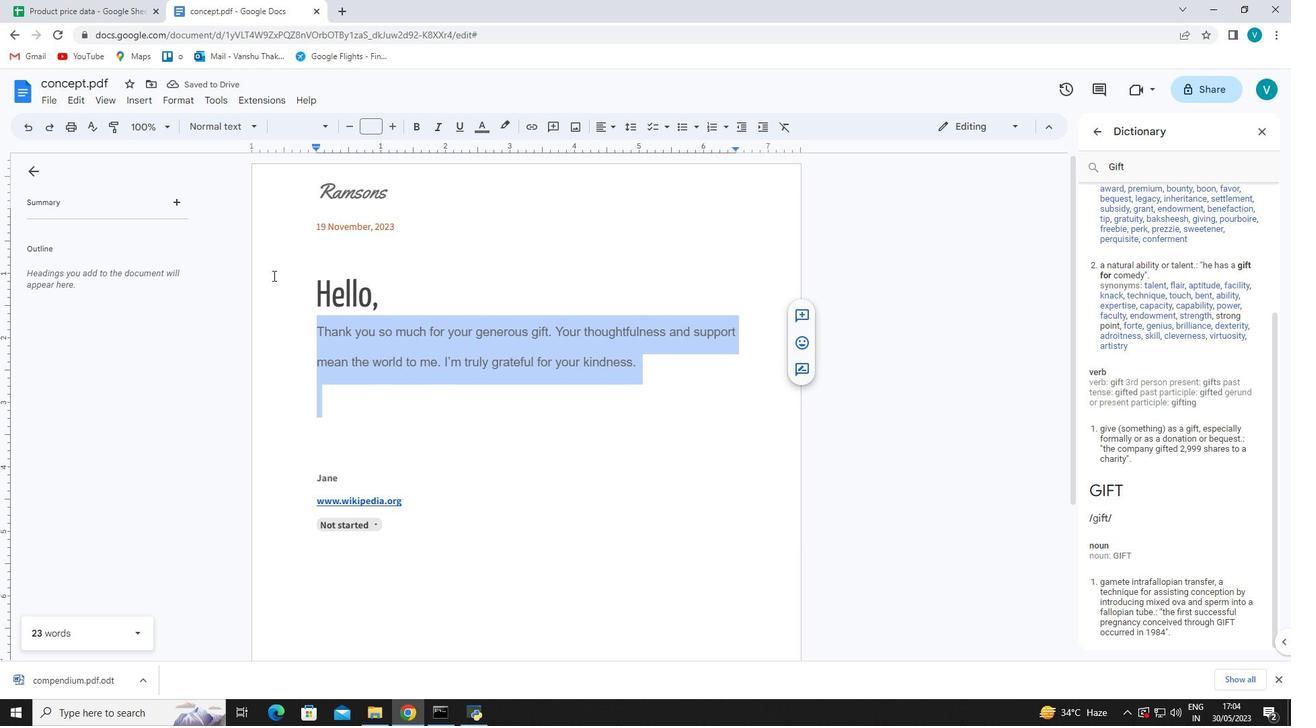 
Action: Mouse pressed left at (273, 275)
Screenshot: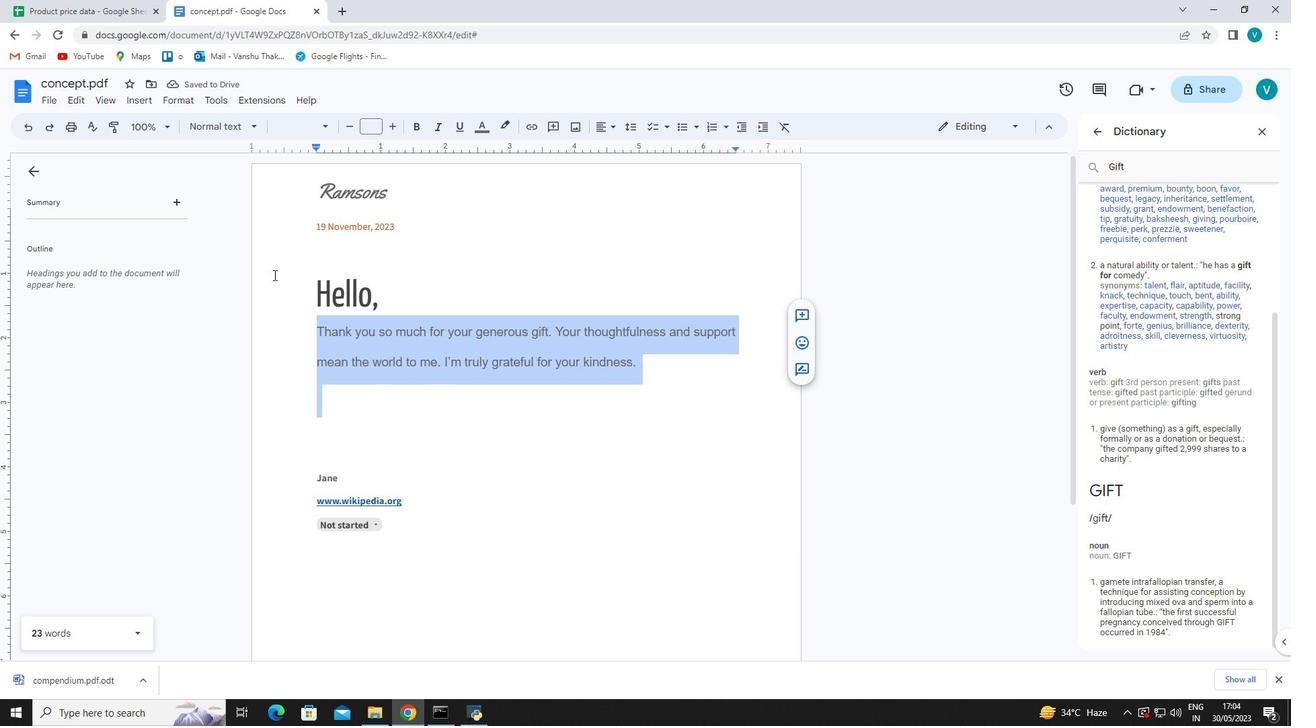 
